 Task: Find connections with filter location Dráma with filter topic #ContentMarketingwith filter profile language Spanish with filter current company Oracle with filter school Delhi Public School, Ranchi with filter industry Business Consulting and Services with filter service category DJing with filter keywords title Beautician
Action: Mouse moved to (504, 82)
Screenshot: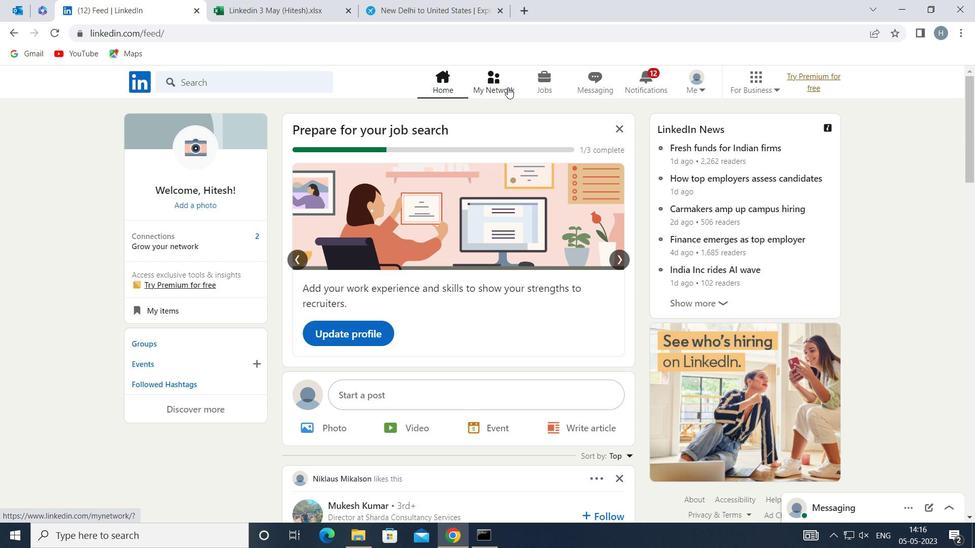 
Action: Mouse pressed left at (504, 82)
Screenshot: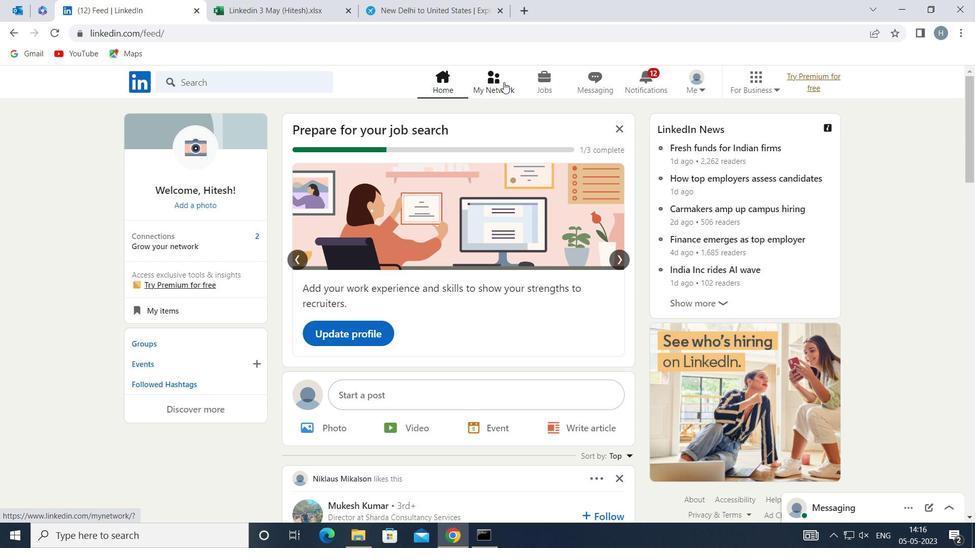 
Action: Mouse moved to (288, 155)
Screenshot: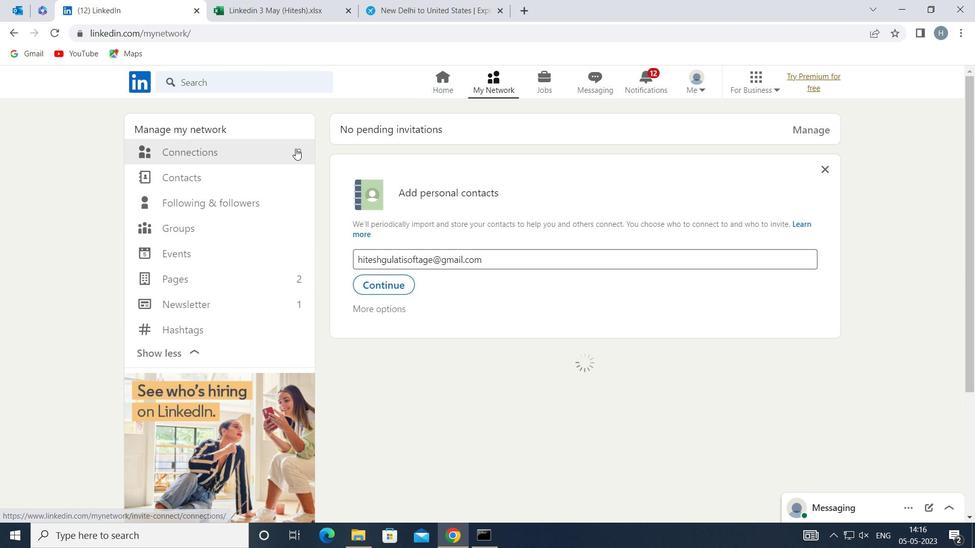 
Action: Mouse pressed left at (288, 155)
Screenshot: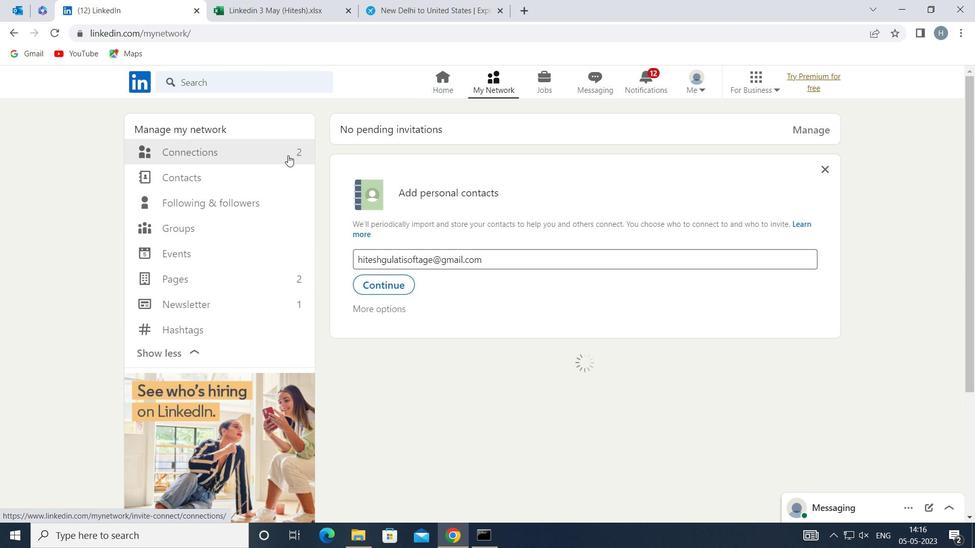 
Action: Mouse moved to (568, 150)
Screenshot: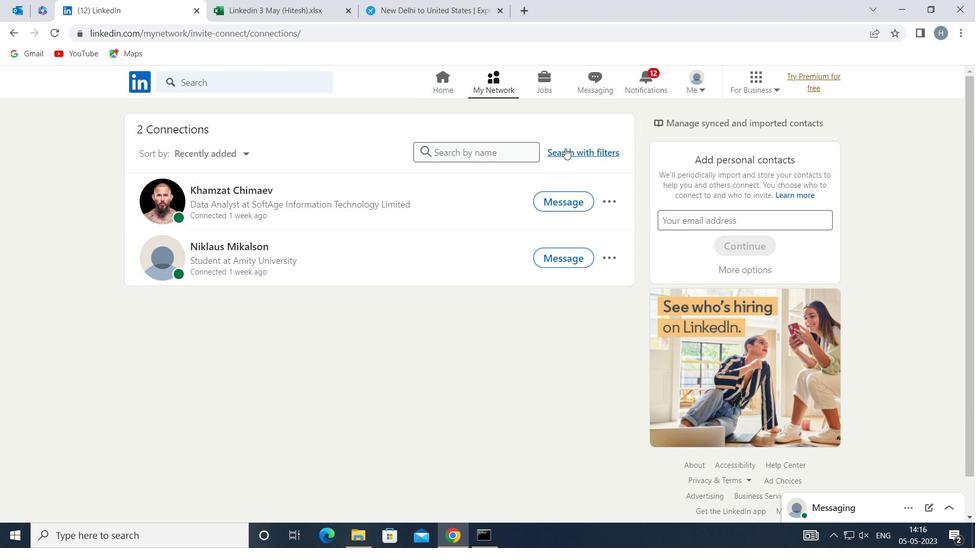 
Action: Mouse pressed left at (568, 150)
Screenshot: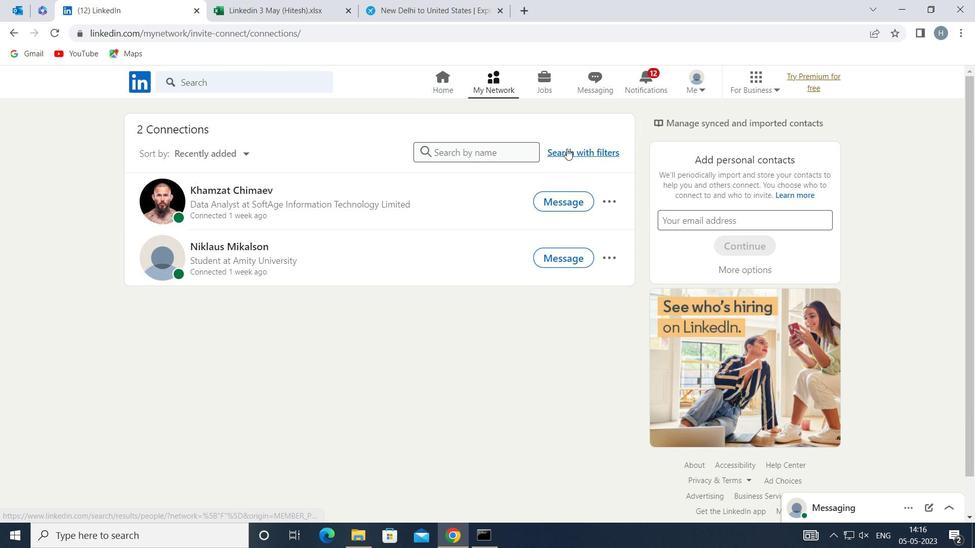 
Action: Mouse moved to (536, 117)
Screenshot: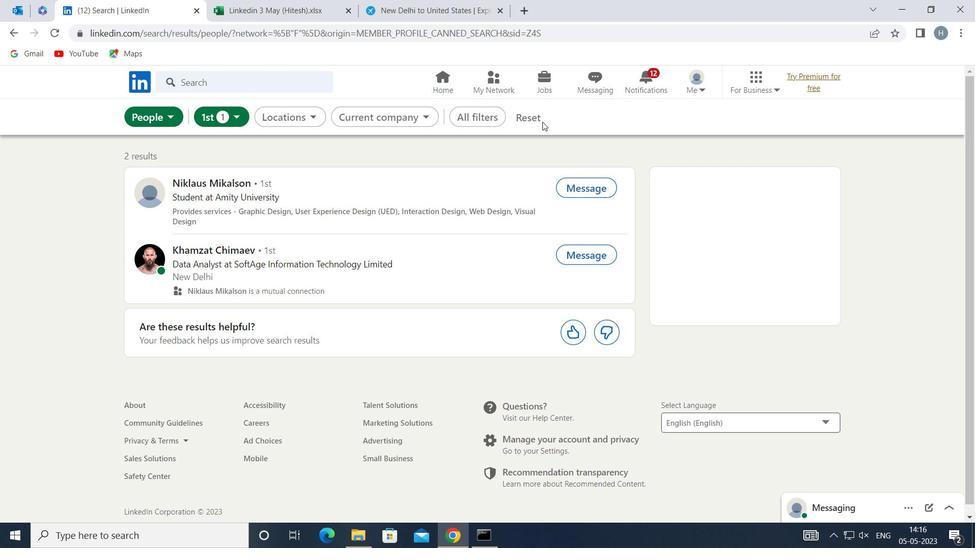 
Action: Mouse pressed left at (536, 117)
Screenshot: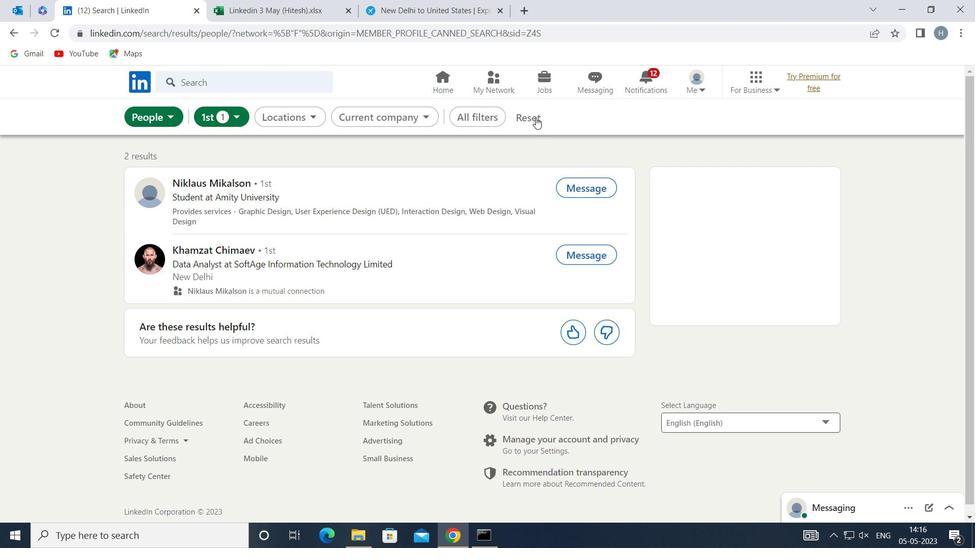 
Action: Mouse moved to (525, 115)
Screenshot: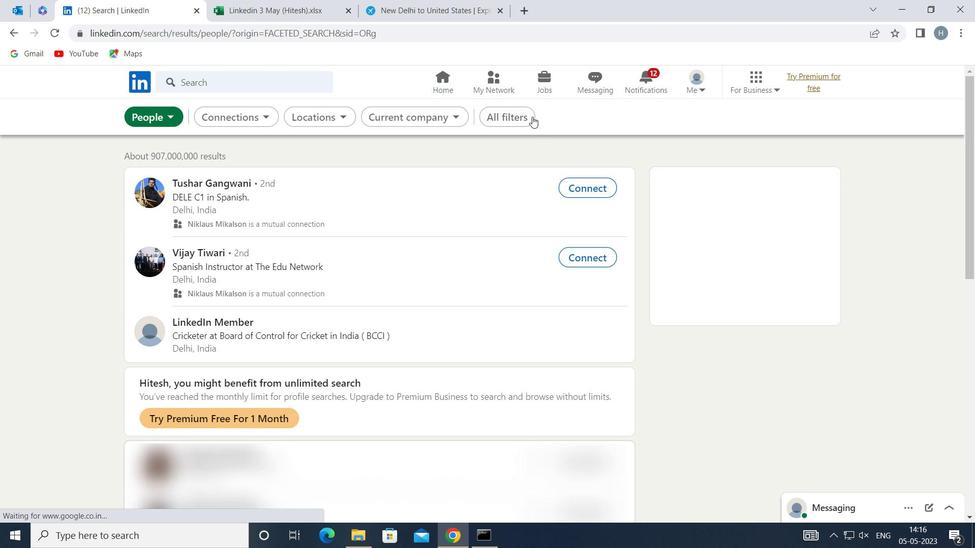 
Action: Mouse pressed left at (525, 115)
Screenshot: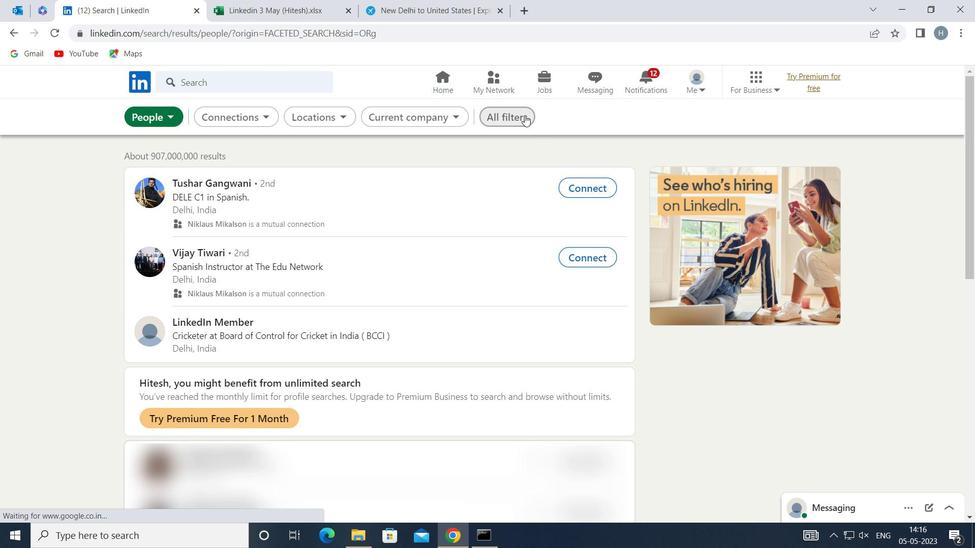 
Action: Mouse moved to (767, 264)
Screenshot: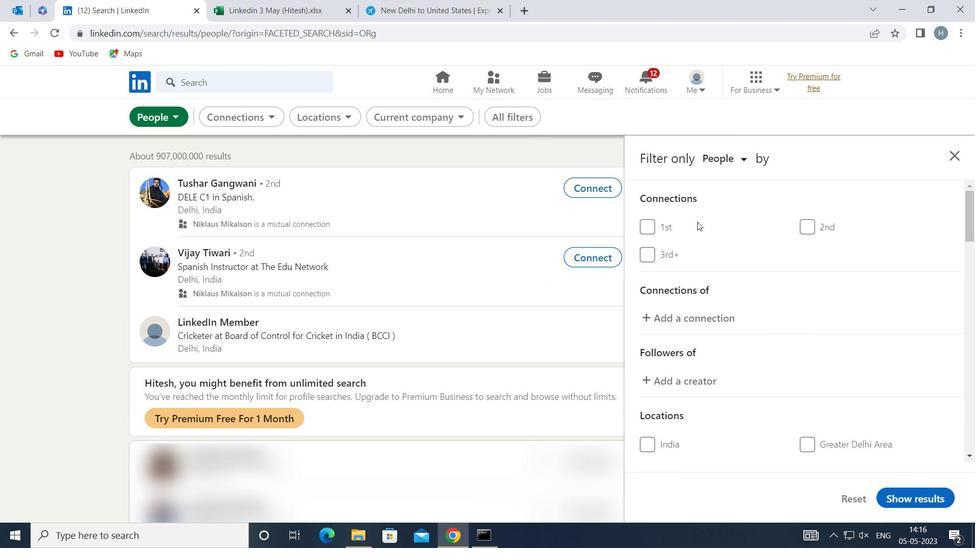 
Action: Mouse scrolled (767, 264) with delta (0, 0)
Screenshot: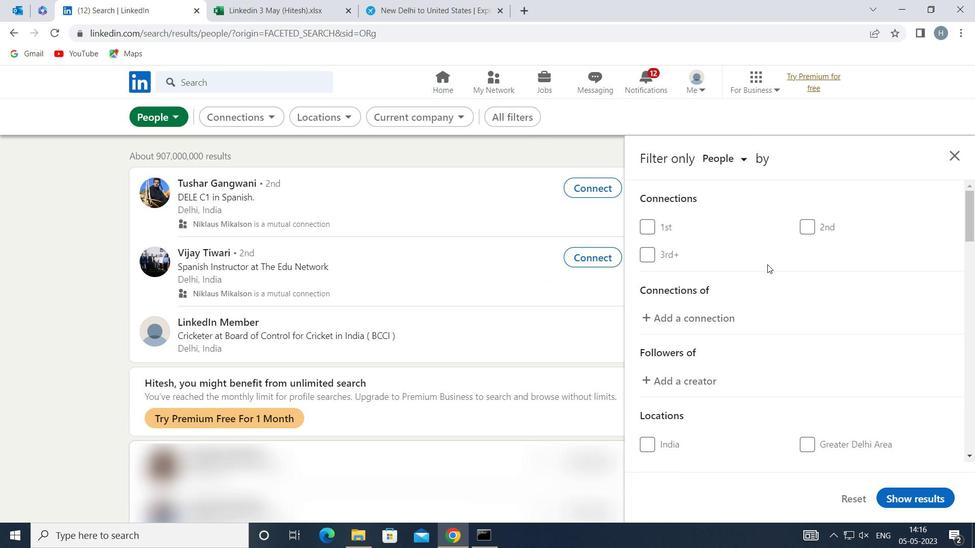 
Action: Mouse scrolled (767, 264) with delta (0, 0)
Screenshot: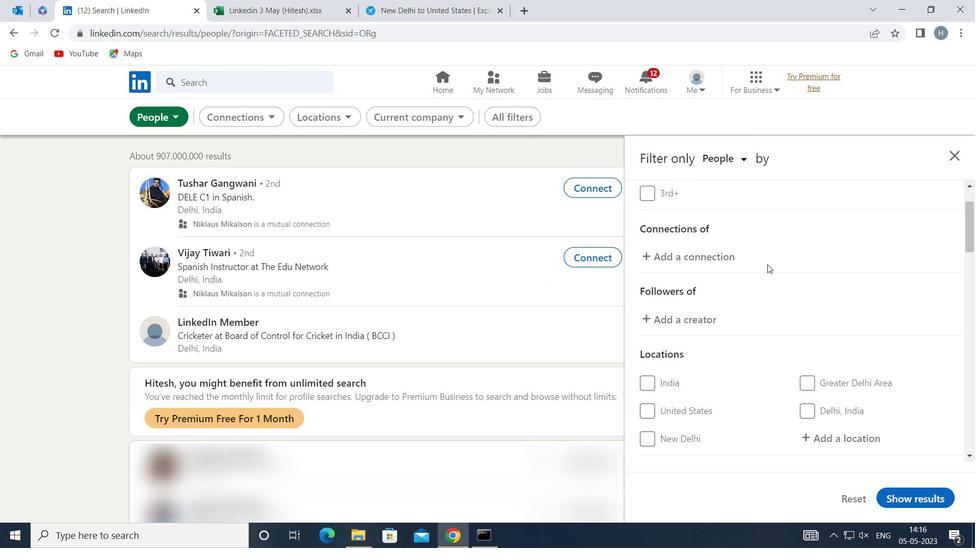 
Action: Mouse moved to (768, 264)
Screenshot: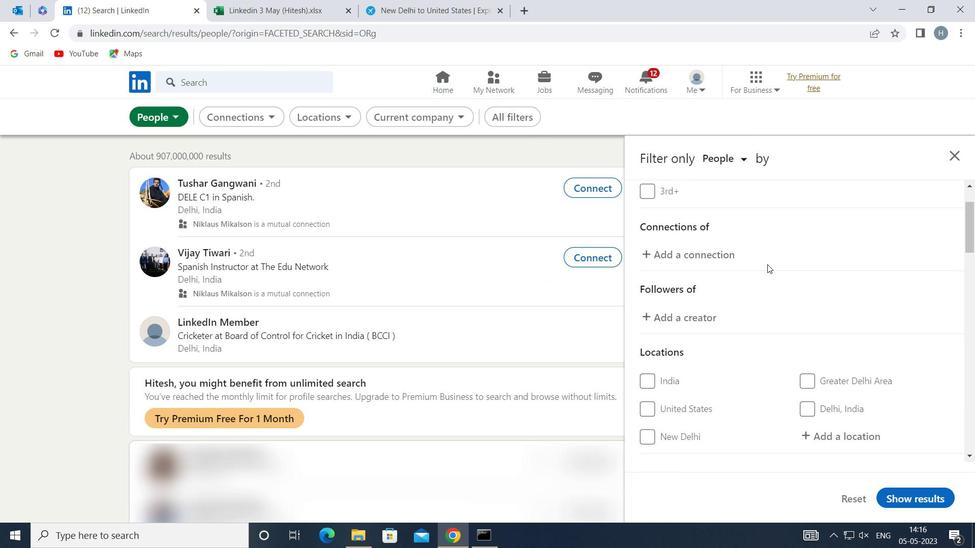 
Action: Mouse scrolled (768, 264) with delta (0, 0)
Screenshot: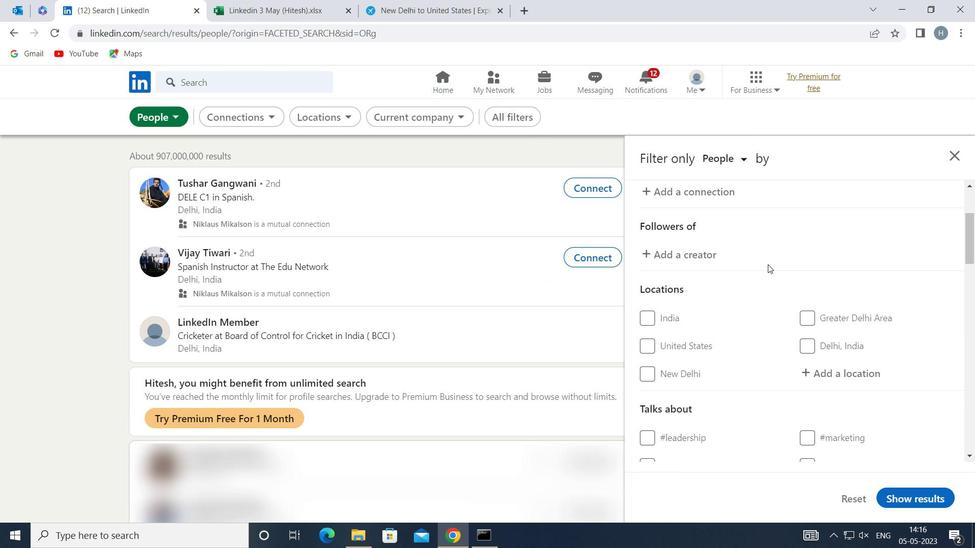 
Action: Mouse moved to (839, 300)
Screenshot: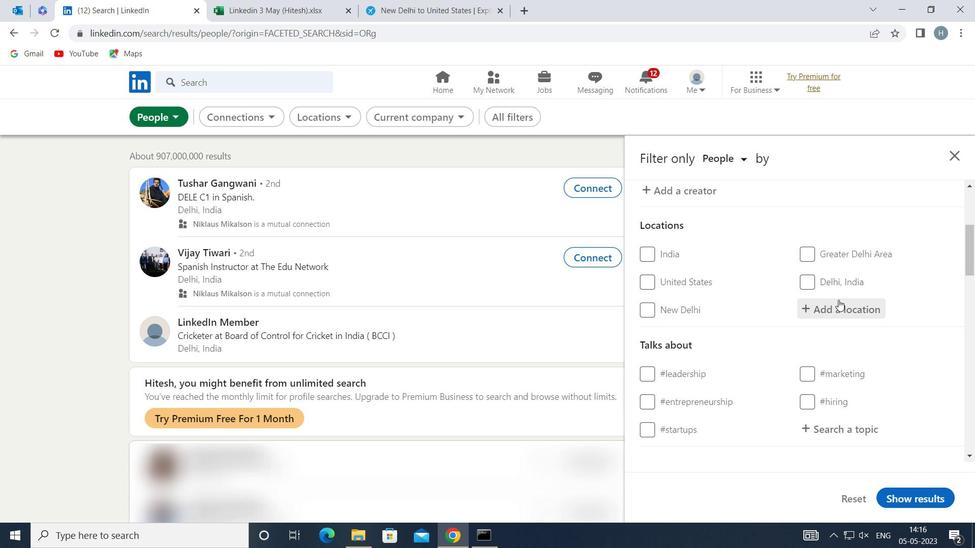 
Action: Mouse pressed left at (839, 300)
Screenshot: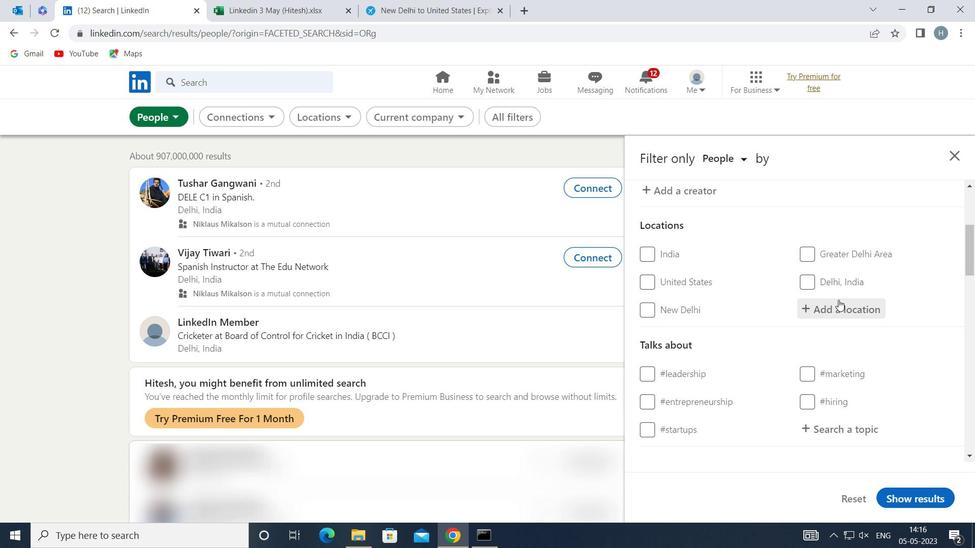 
Action: Mouse moved to (840, 300)
Screenshot: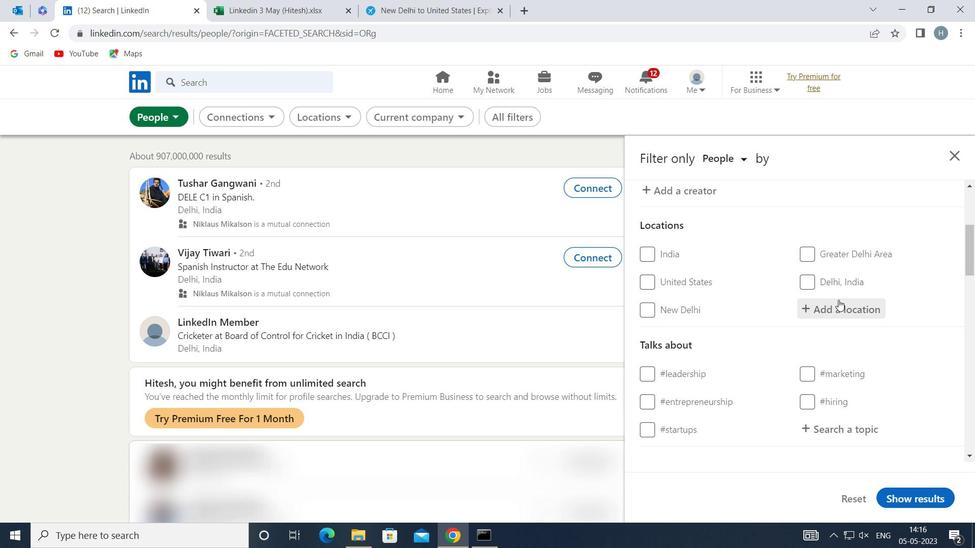 
Action: Key pressed <Key.shift>DRAMA
Screenshot: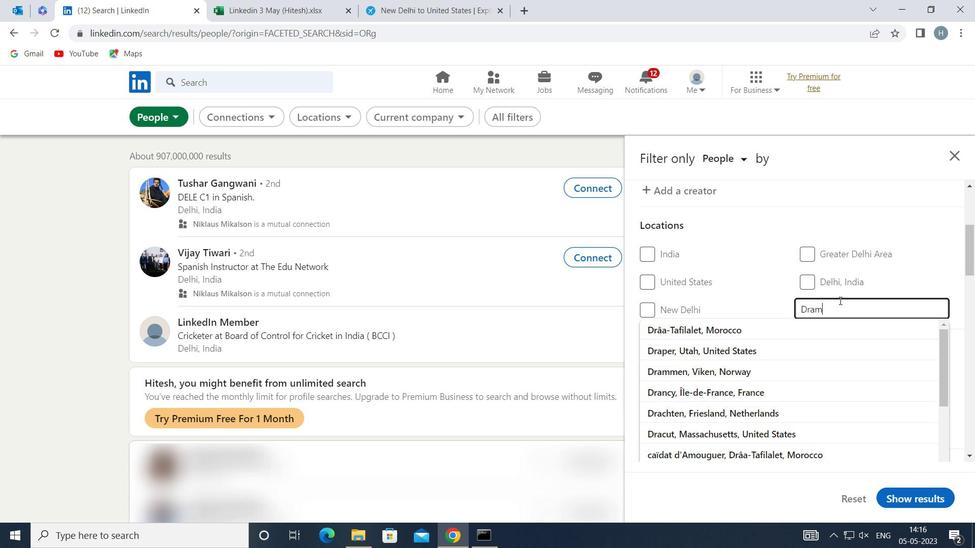 
Action: Mouse moved to (852, 316)
Screenshot: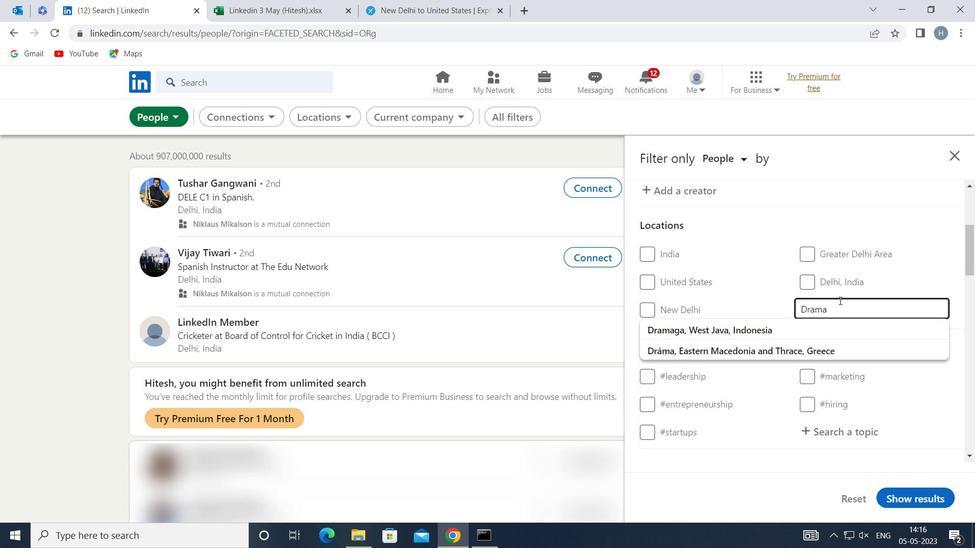 
Action: Key pressed <Key.space>
Screenshot: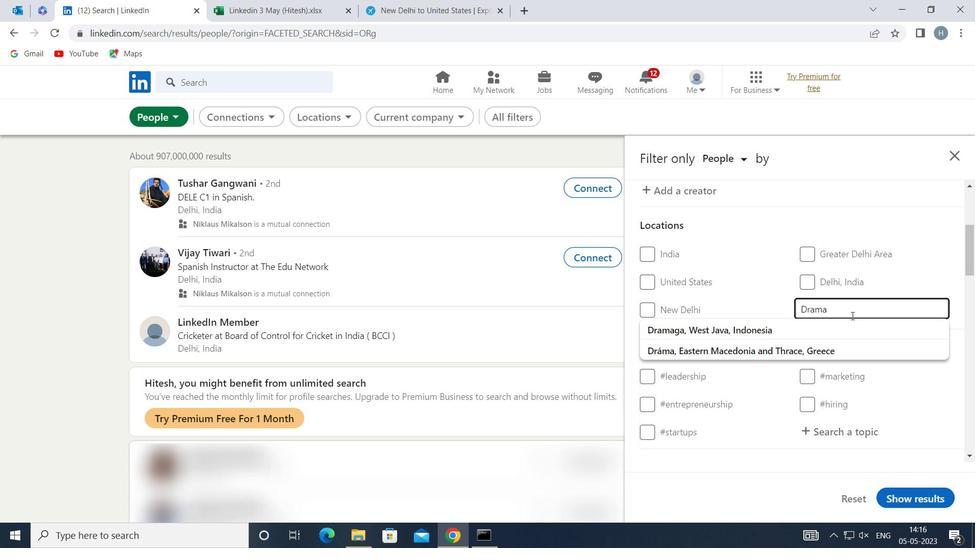 
Action: Mouse moved to (831, 333)
Screenshot: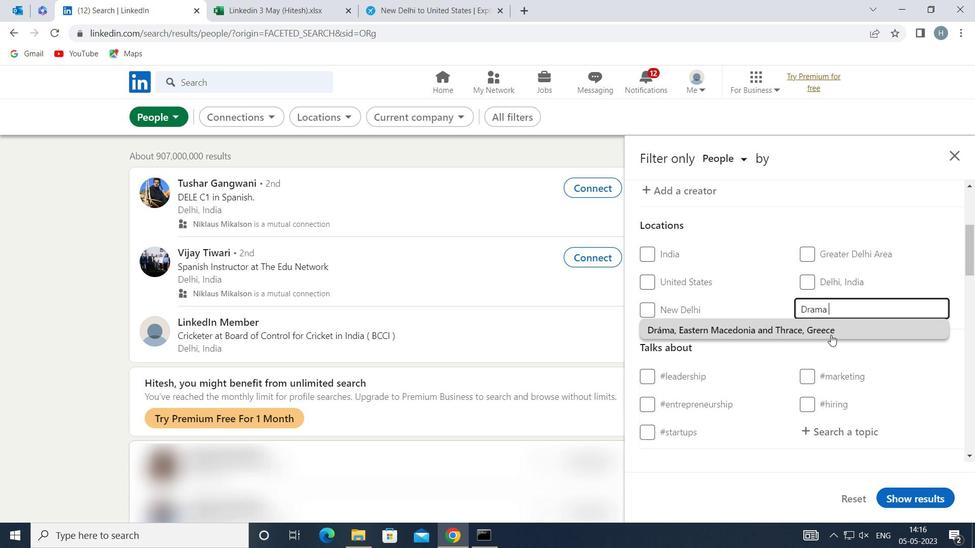 
Action: Mouse pressed left at (831, 333)
Screenshot: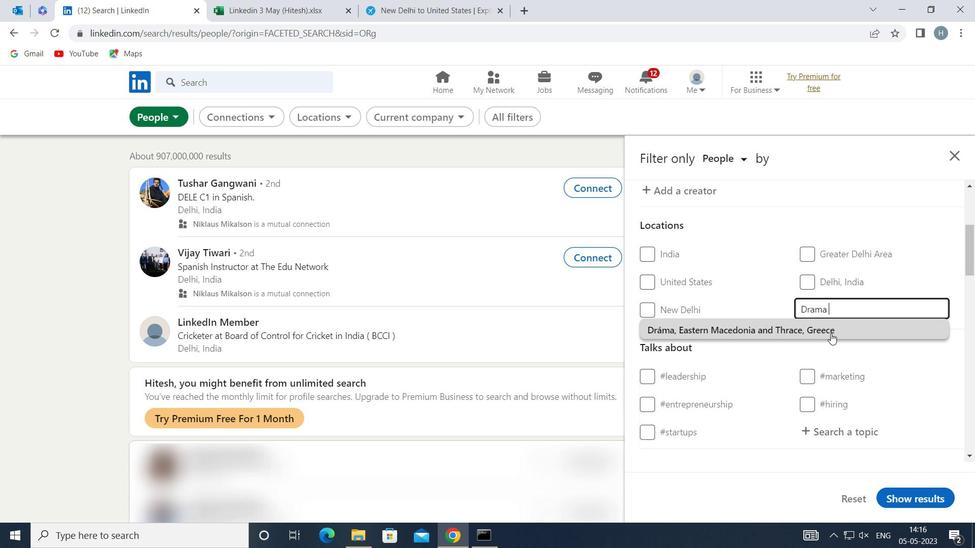
Action: Mouse moved to (791, 314)
Screenshot: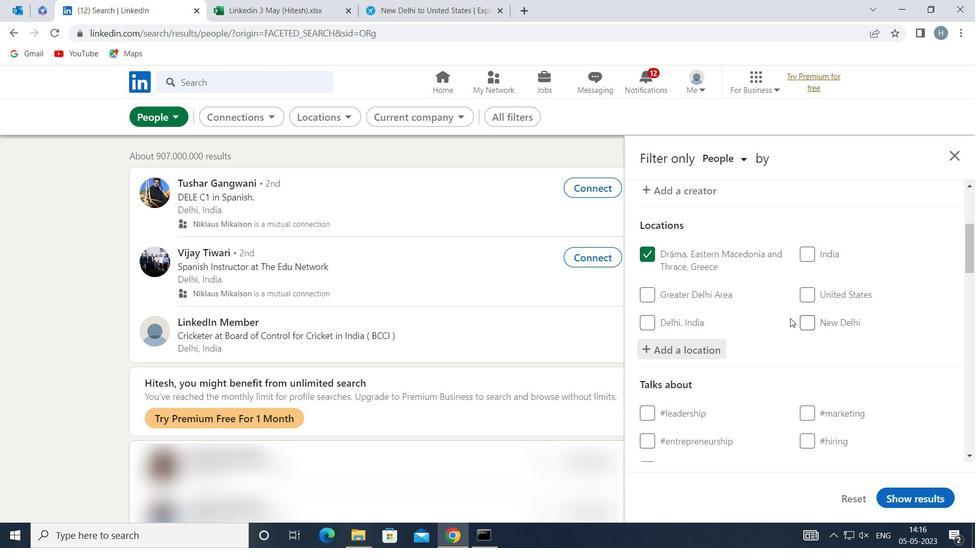 
Action: Mouse scrolled (791, 313) with delta (0, 0)
Screenshot: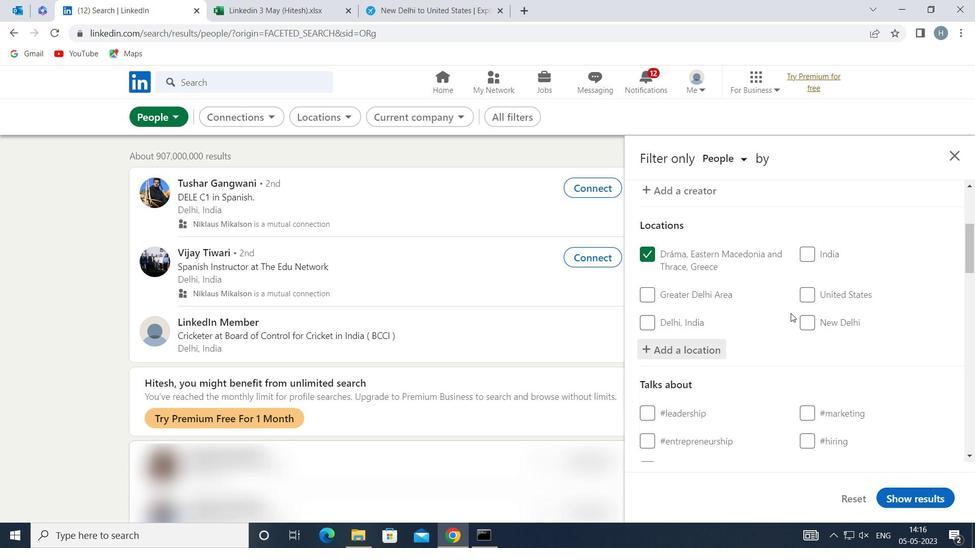 
Action: Mouse moved to (792, 312)
Screenshot: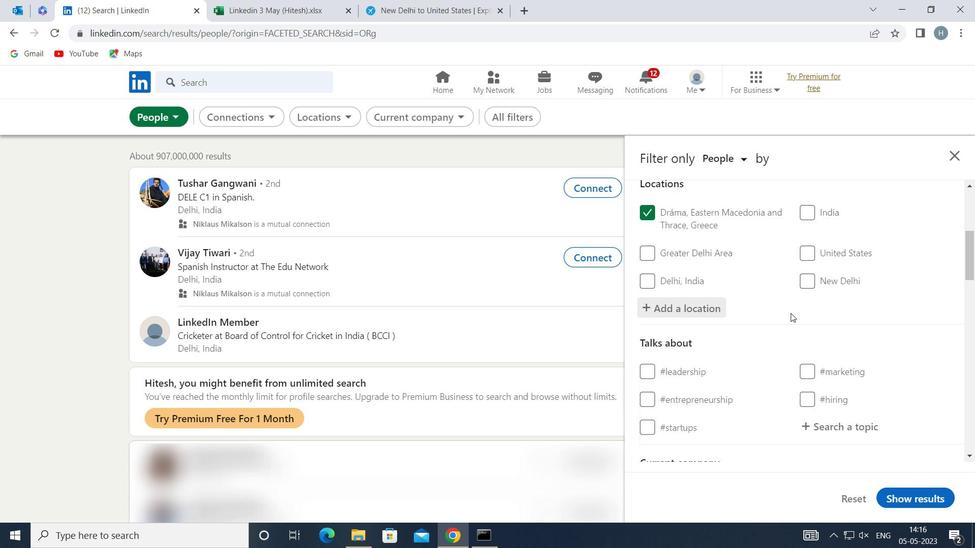 
Action: Mouse scrolled (792, 312) with delta (0, 0)
Screenshot: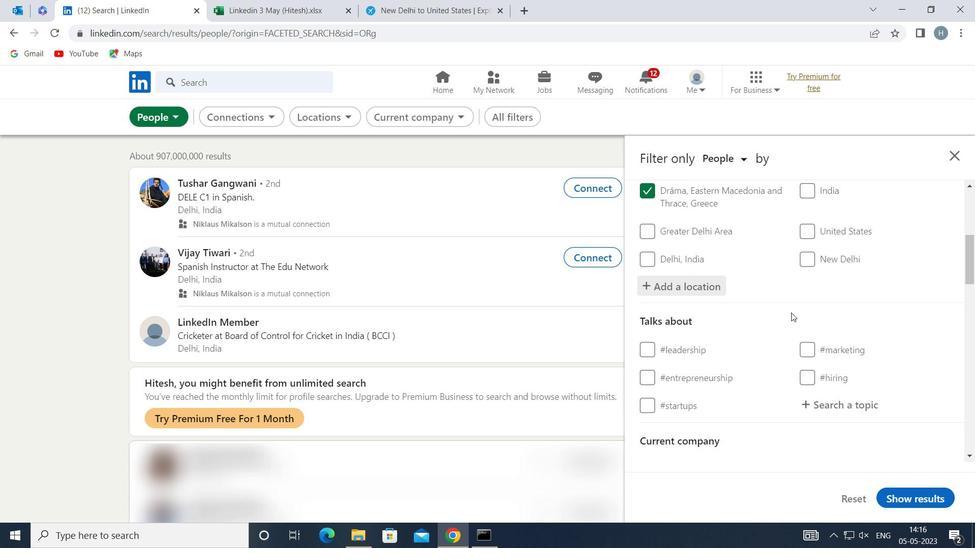 
Action: Mouse moved to (849, 337)
Screenshot: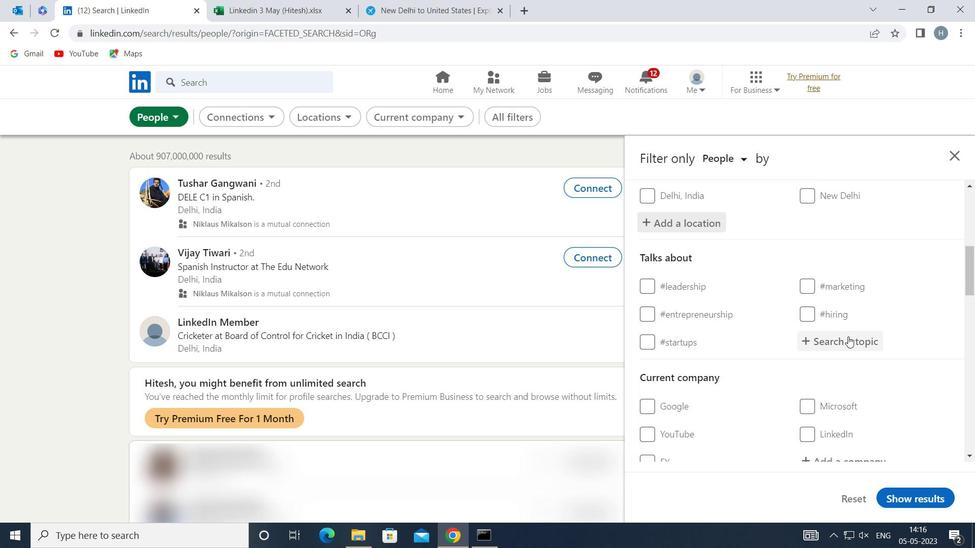 
Action: Mouse pressed left at (849, 337)
Screenshot: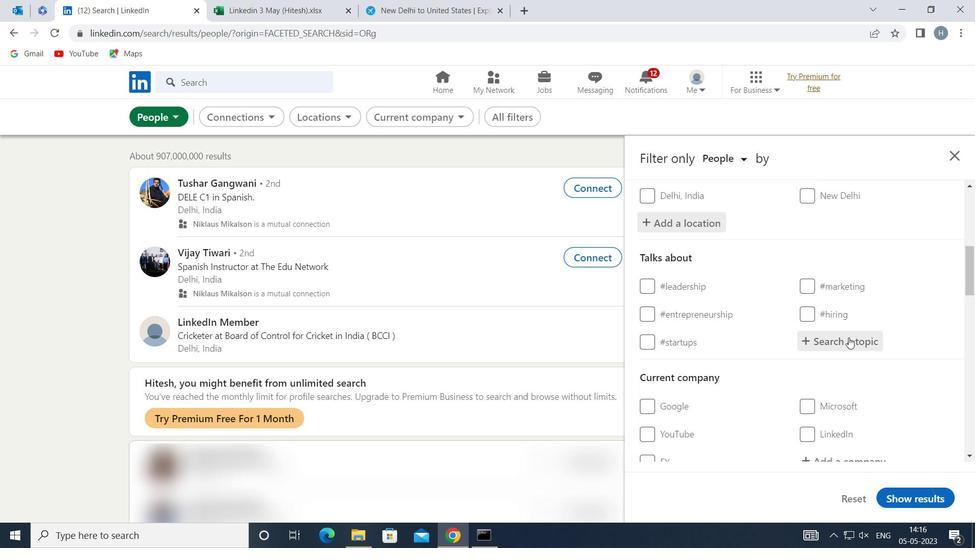
Action: Mouse moved to (850, 337)
Screenshot: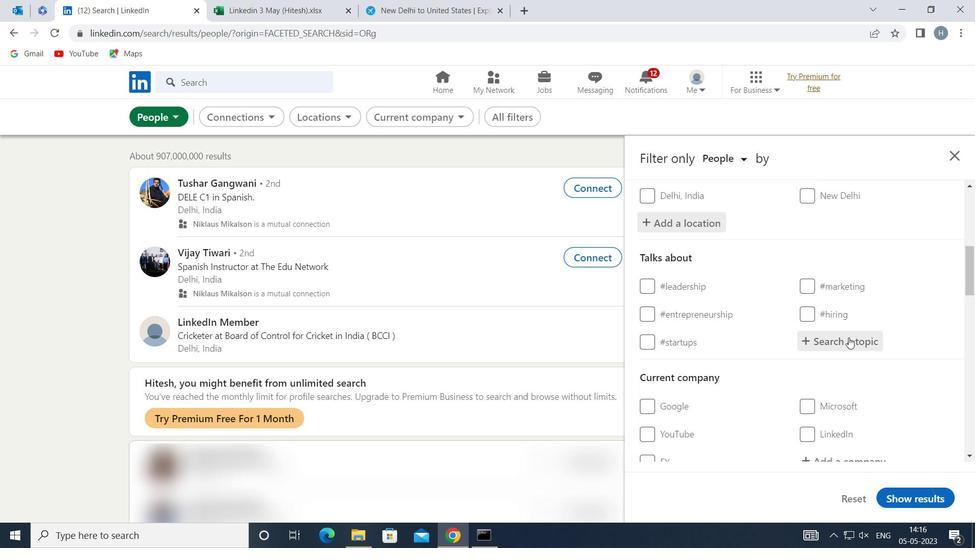 
Action: Key pressed <Key.shift>CONTENT<Key.shift>M<Key.backspace><Key.shift>MARKETING
Screenshot: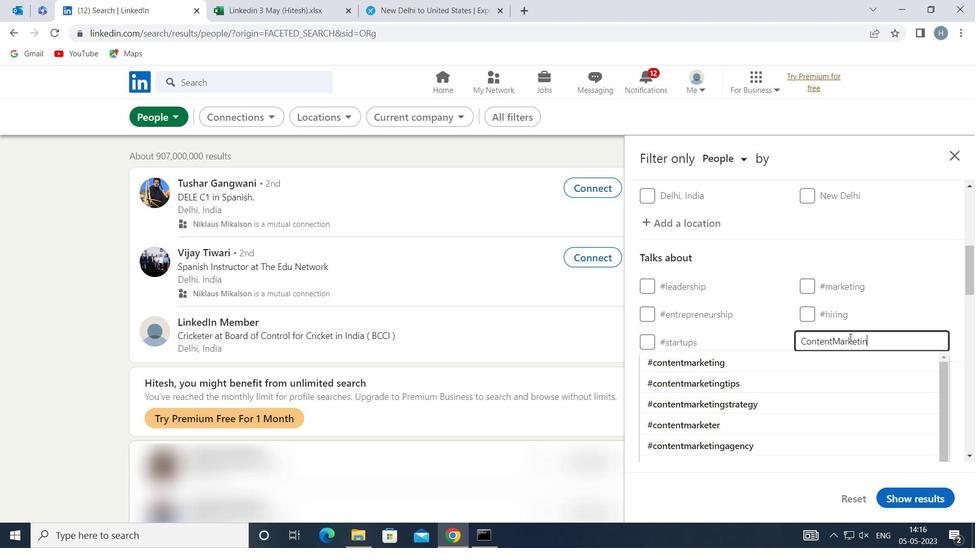 
Action: Mouse moved to (822, 358)
Screenshot: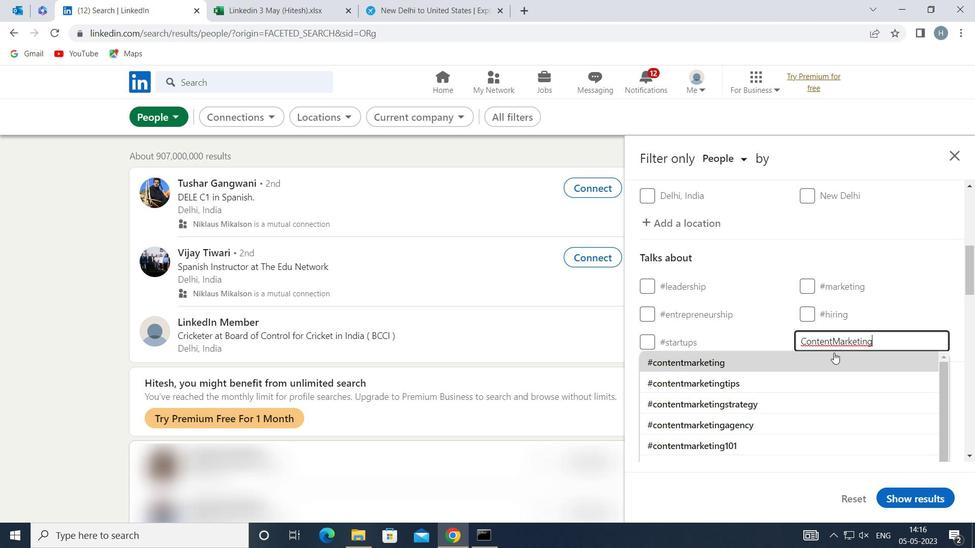 
Action: Mouse pressed left at (822, 358)
Screenshot: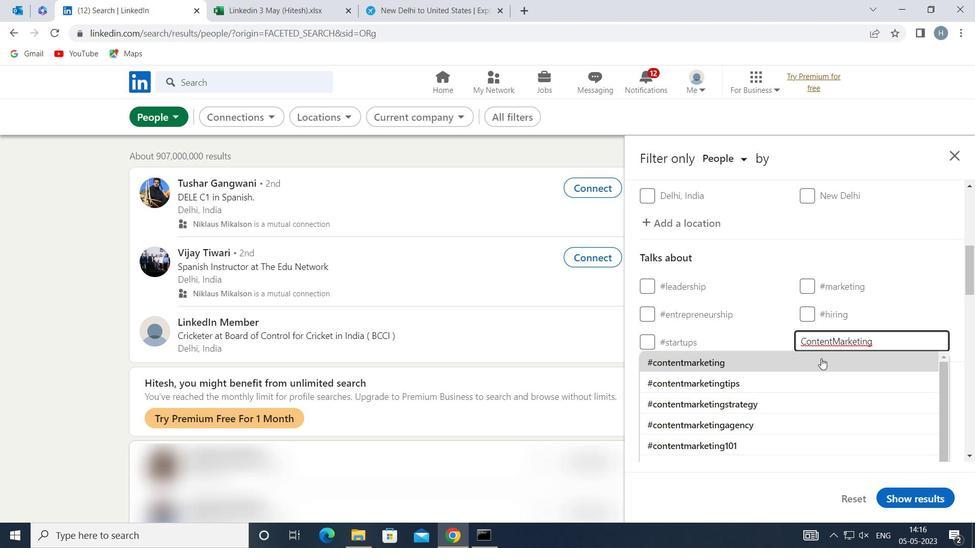 
Action: Mouse moved to (813, 361)
Screenshot: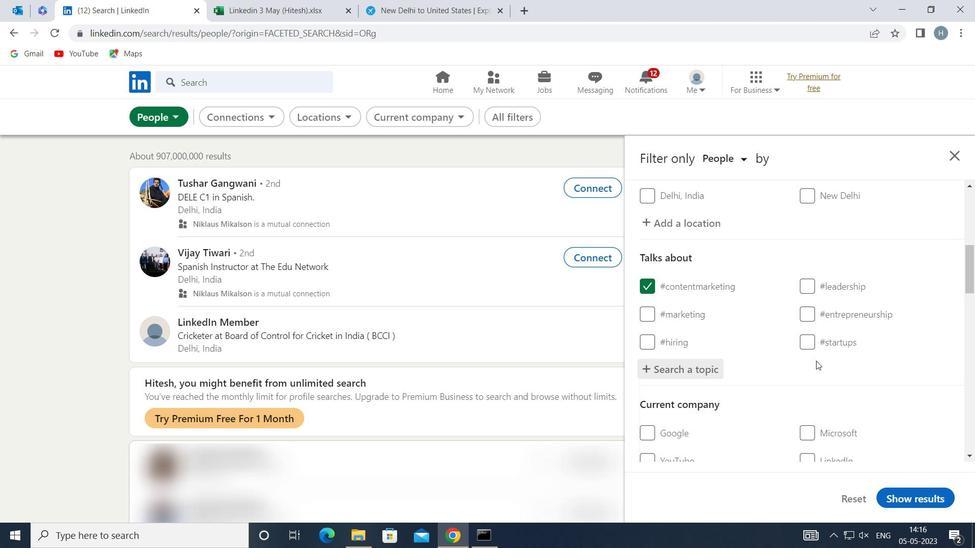 
Action: Mouse scrolled (813, 360) with delta (0, 0)
Screenshot: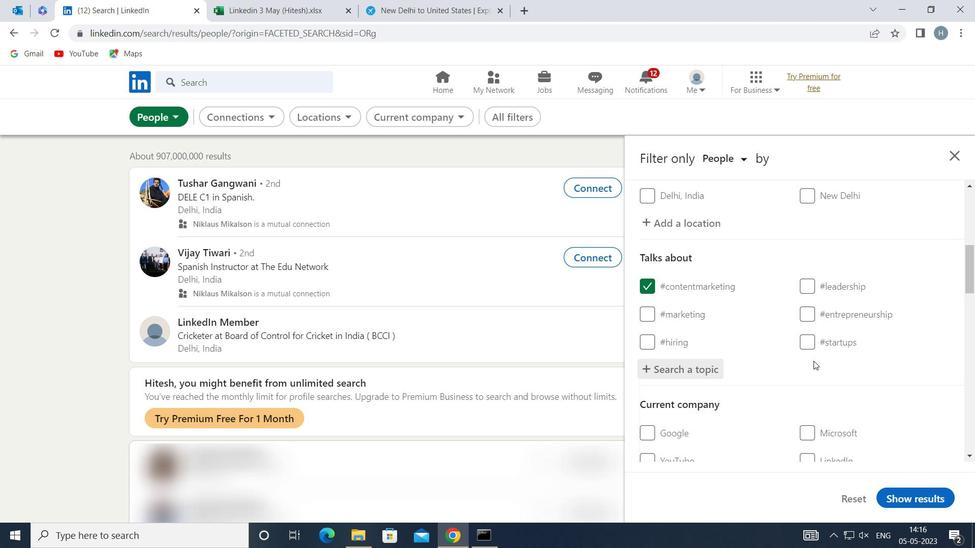 
Action: Mouse moved to (804, 361)
Screenshot: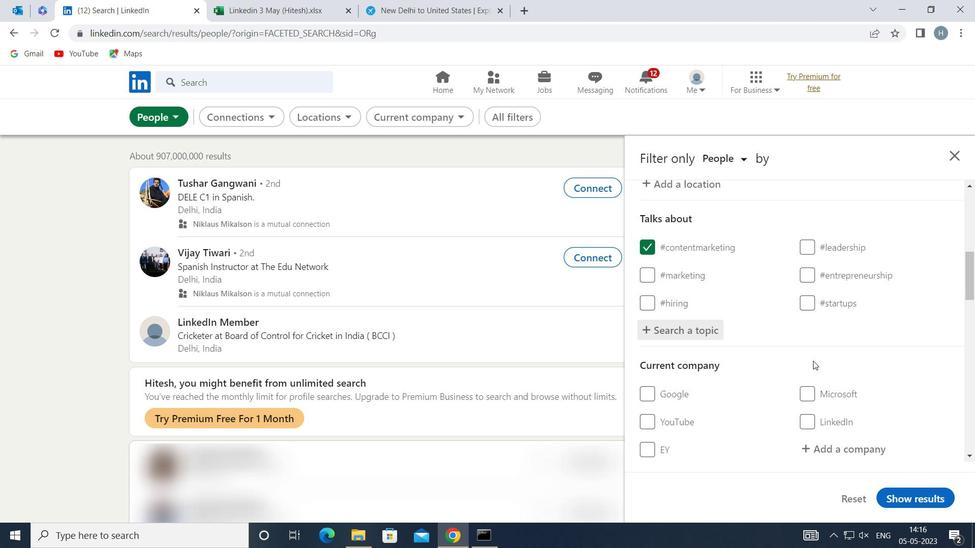 
Action: Mouse scrolled (804, 360) with delta (0, 0)
Screenshot: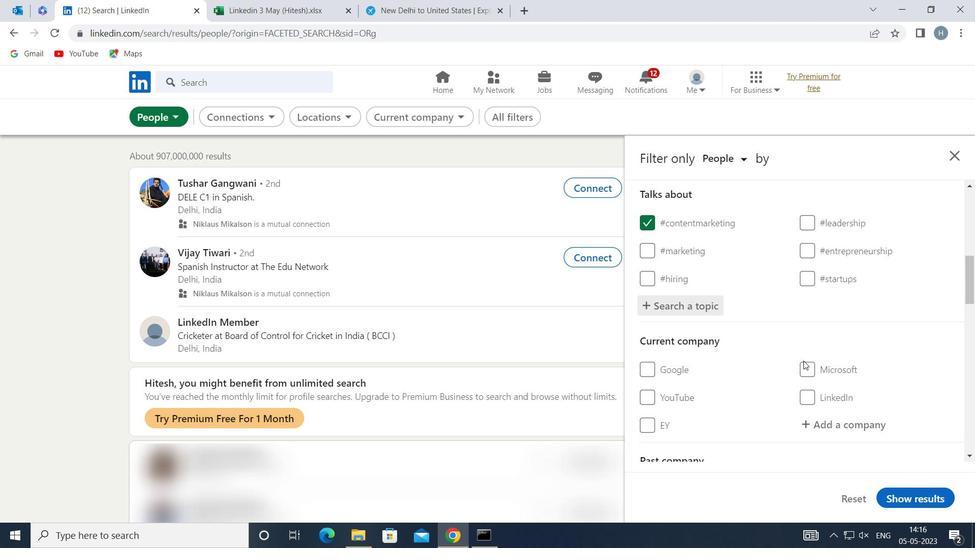 
Action: Mouse scrolled (804, 360) with delta (0, 0)
Screenshot: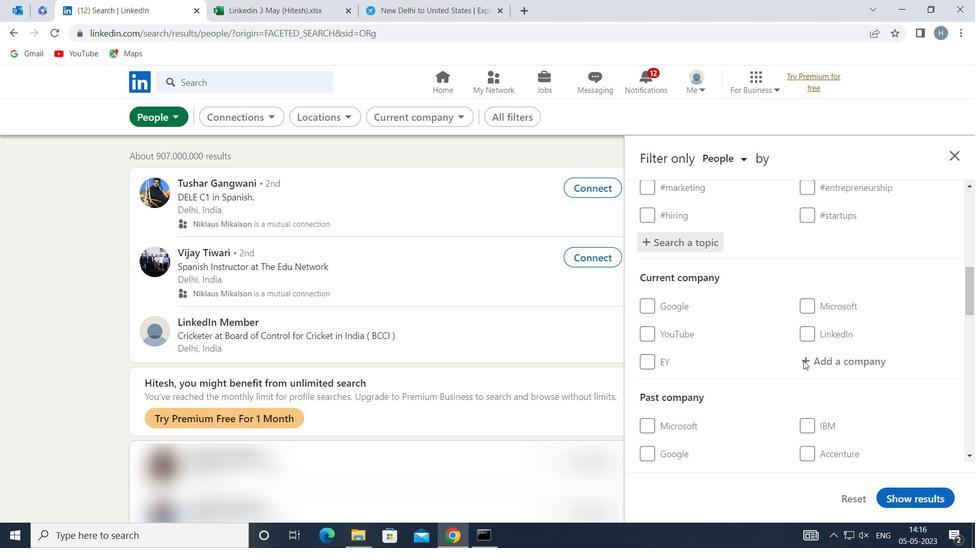 
Action: Mouse moved to (804, 360)
Screenshot: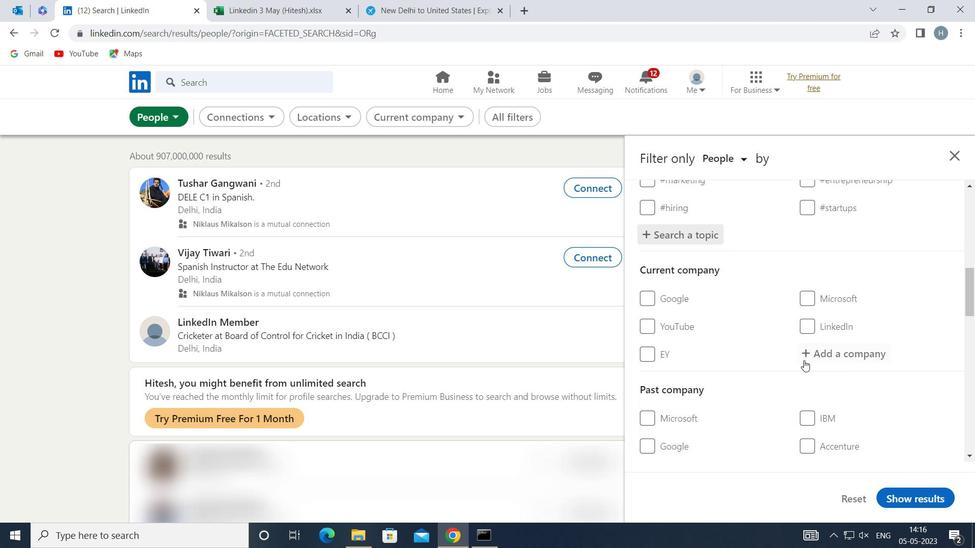 
Action: Mouse scrolled (804, 359) with delta (0, 0)
Screenshot: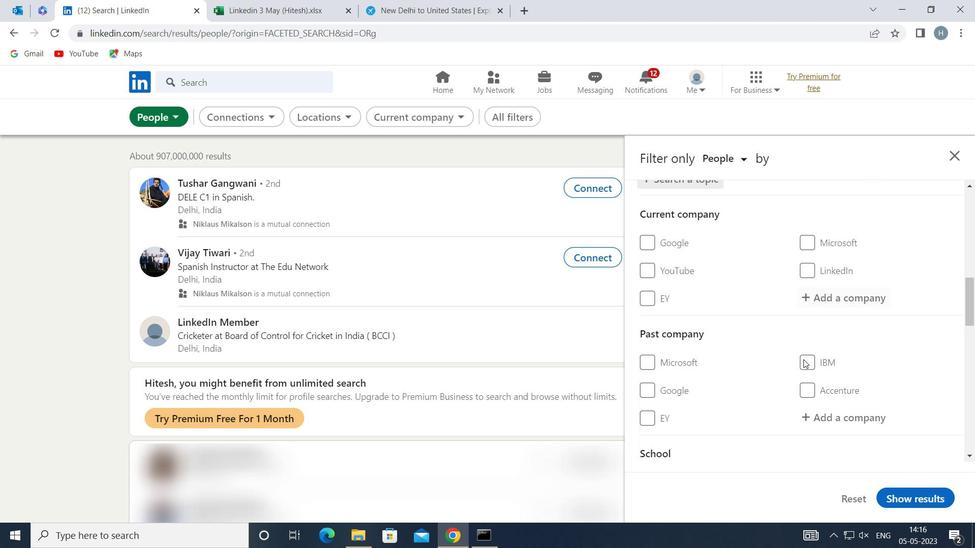 
Action: Mouse moved to (804, 360)
Screenshot: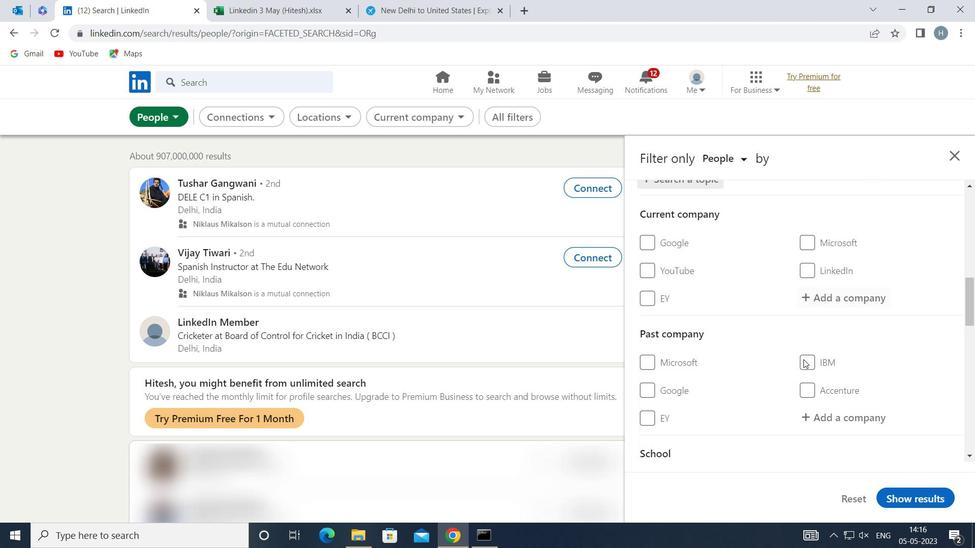 
Action: Mouse scrolled (804, 359) with delta (0, 0)
Screenshot: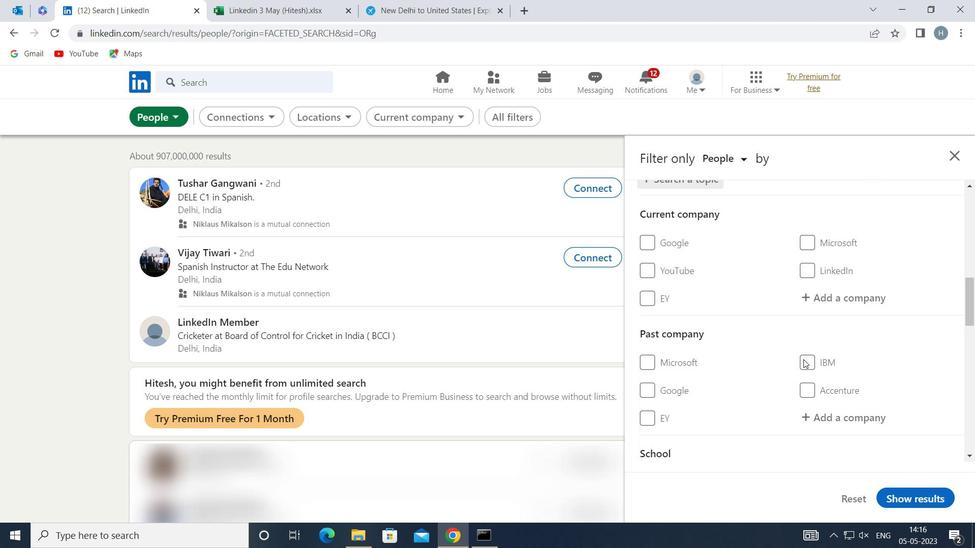 
Action: Mouse scrolled (804, 359) with delta (0, 0)
Screenshot: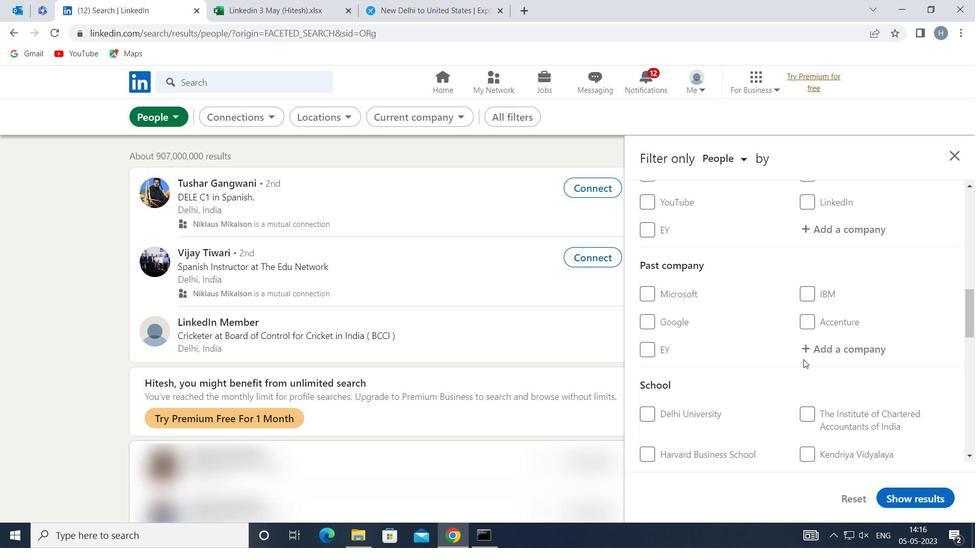 
Action: Mouse moved to (804, 361)
Screenshot: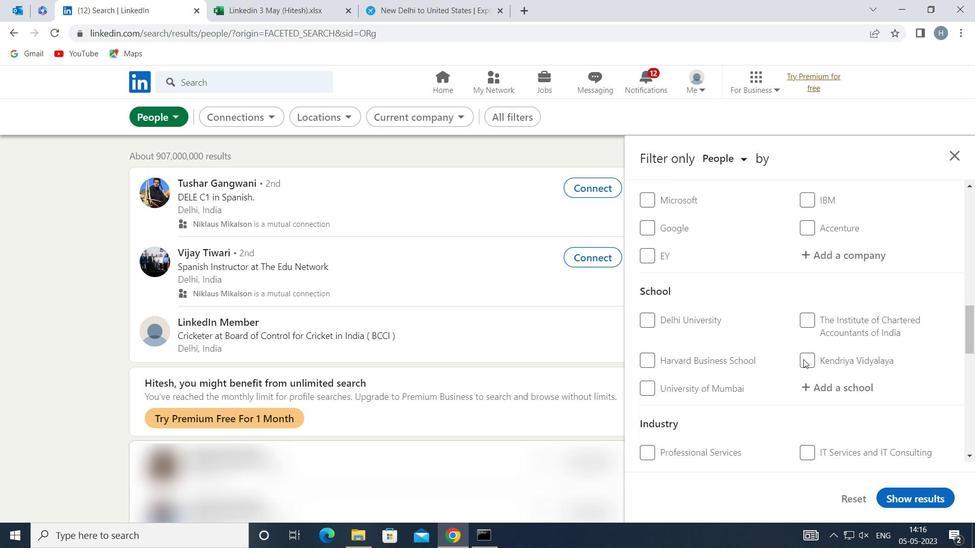 
Action: Mouse scrolled (804, 360) with delta (0, 0)
Screenshot: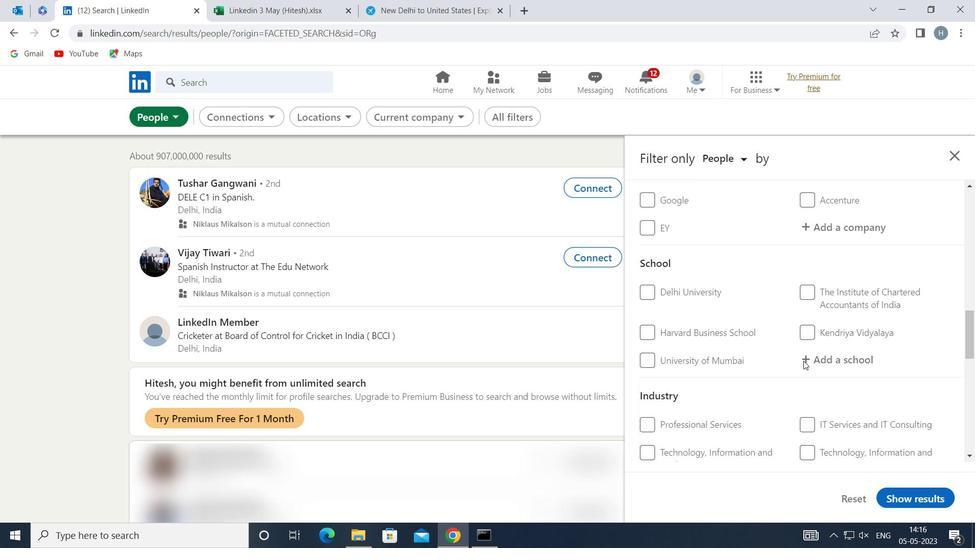 
Action: Mouse moved to (802, 361)
Screenshot: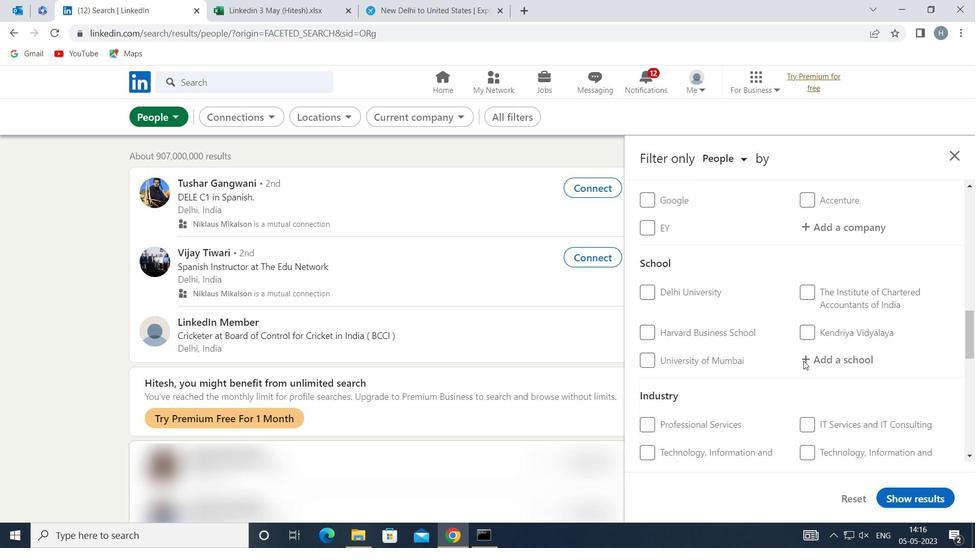 
Action: Mouse scrolled (802, 360) with delta (0, 0)
Screenshot: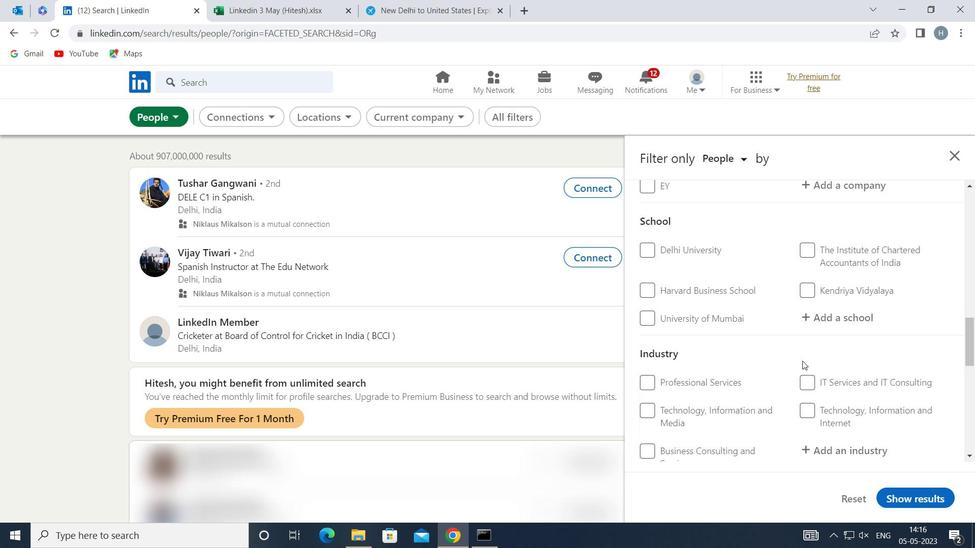 
Action: Mouse moved to (802, 361)
Screenshot: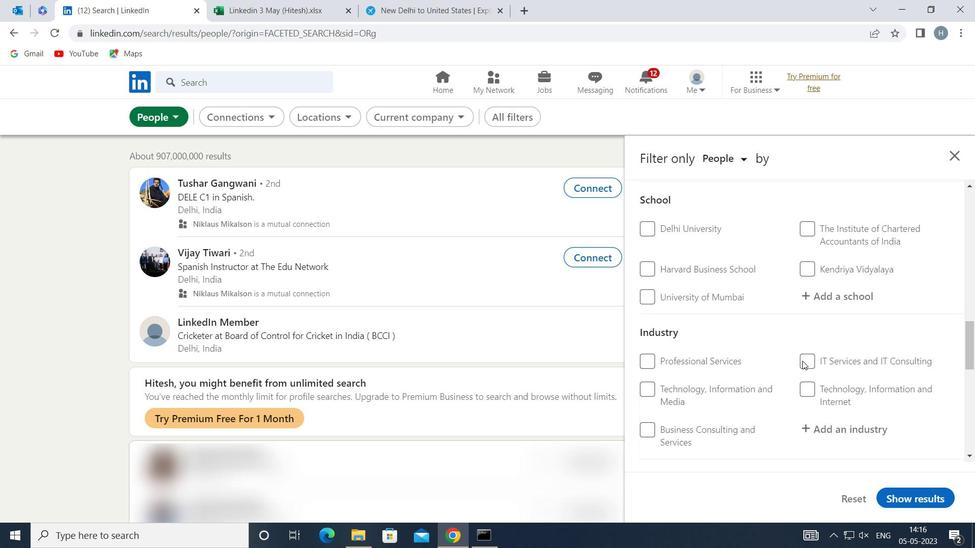 
Action: Mouse scrolled (802, 360) with delta (0, 0)
Screenshot: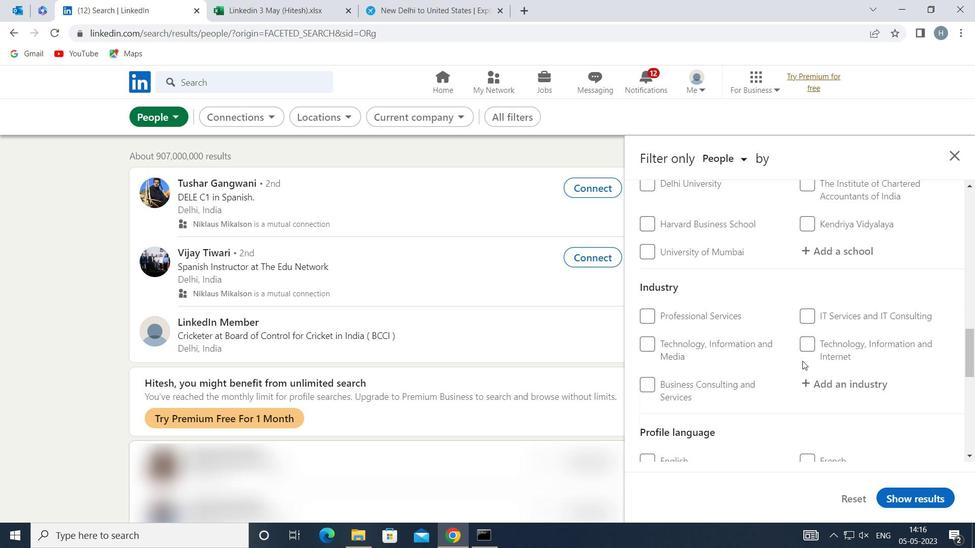 
Action: Mouse moved to (667, 409)
Screenshot: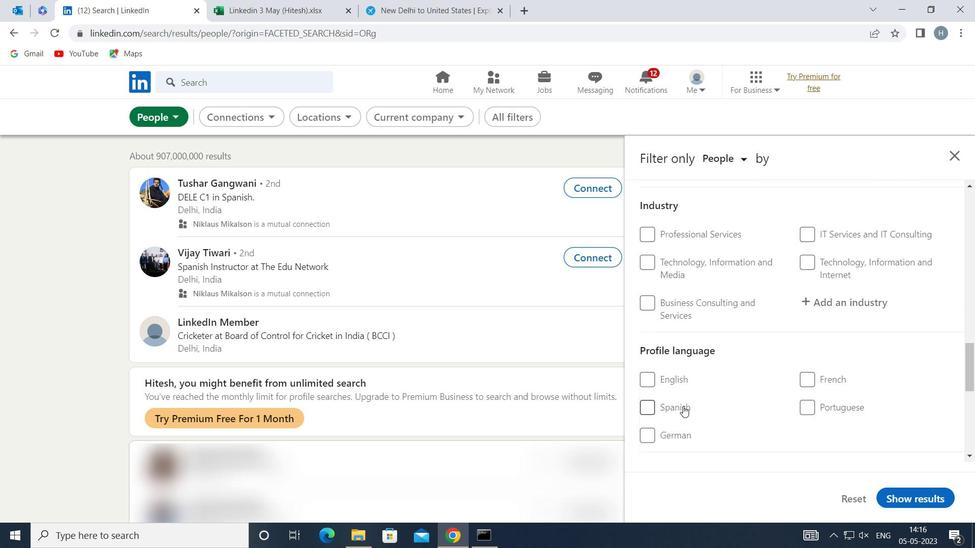 
Action: Mouse pressed left at (667, 409)
Screenshot: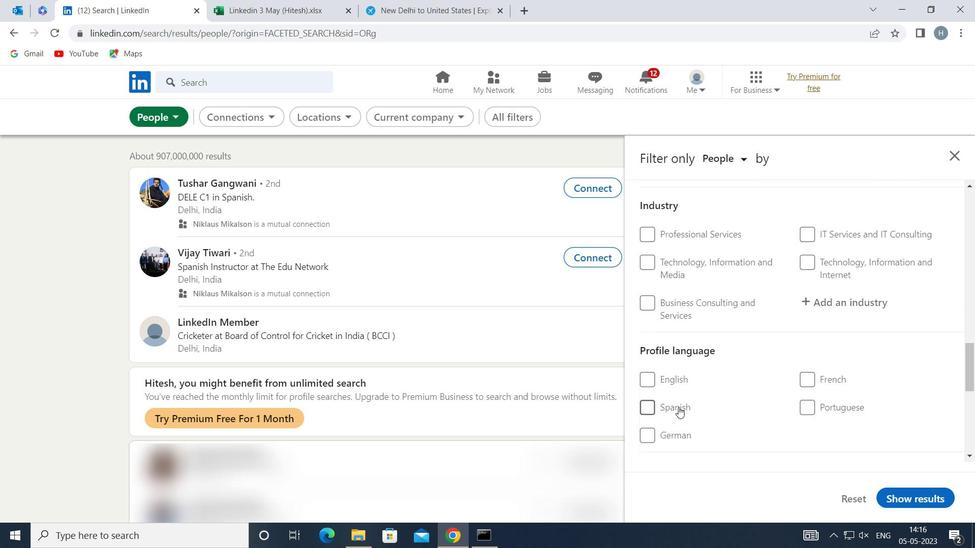
Action: Mouse moved to (756, 399)
Screenshot: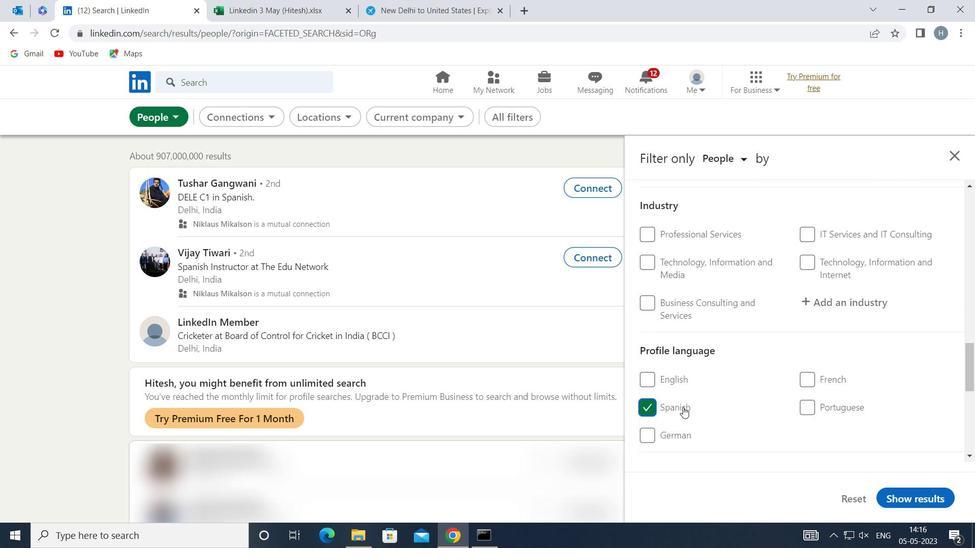 
Action: Mouse scrolled (756, 399) with delta (0, 0)
Screenshot: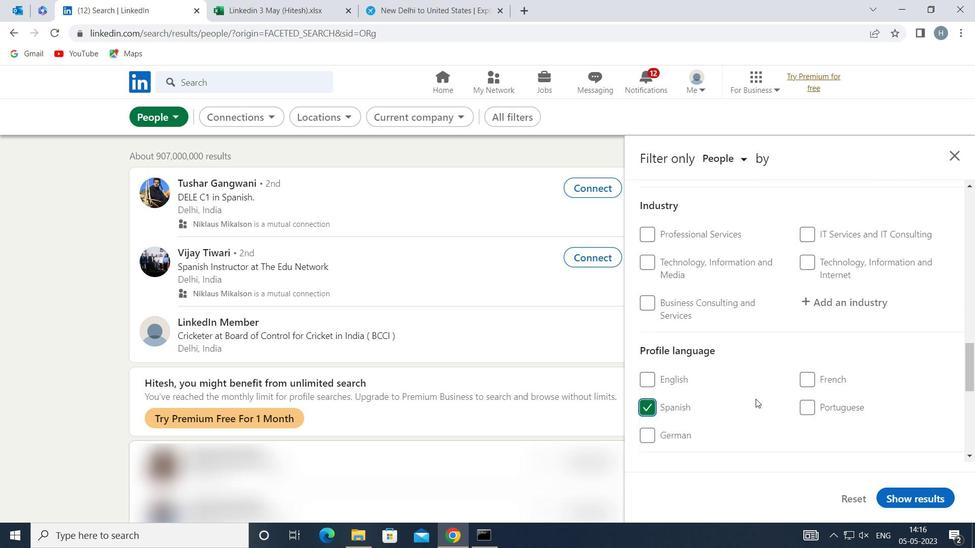 
Action: Mouse moved to (756, 398)
Screenshot: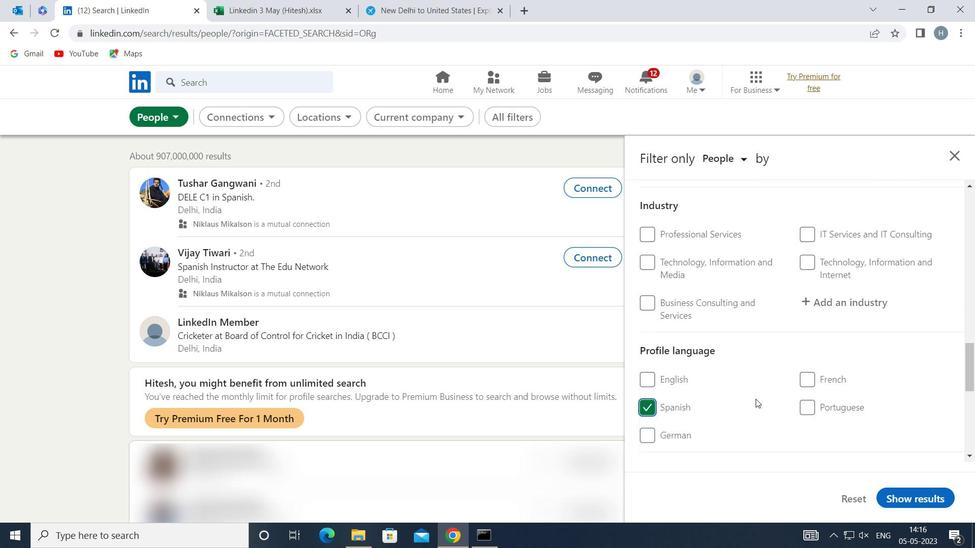 
Action: Mouse scrolled (756, 399) with delta (0, 0)
Screenshot: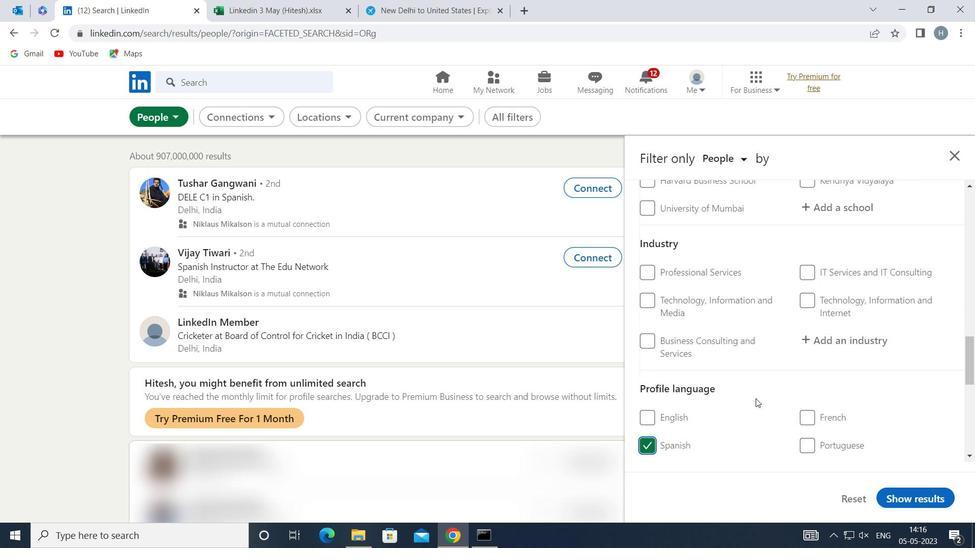 
Action: Mouse scrolled (756, 399) with delta (0, 0)
Screenshot: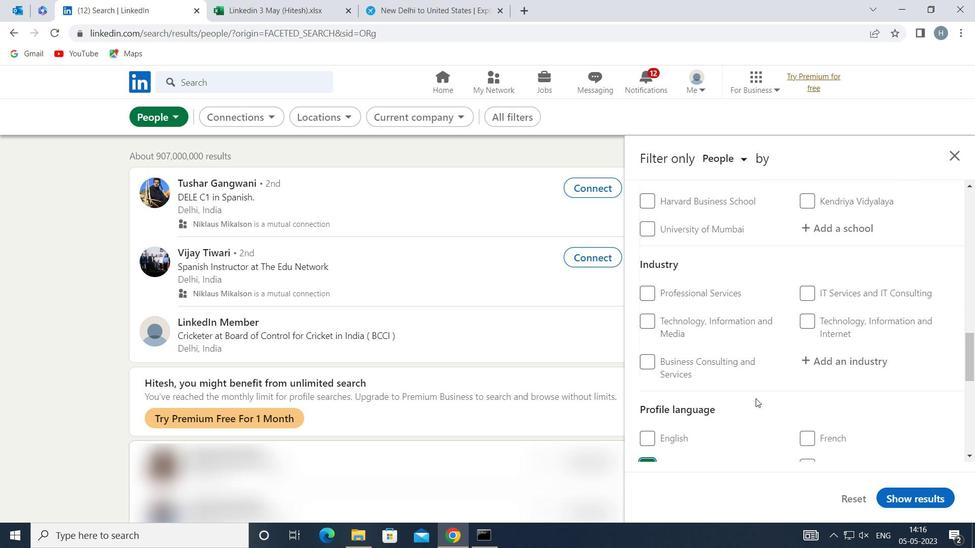 
Action: Mouse scrolled (756, 399) with delta (0, 0)
Screenshot: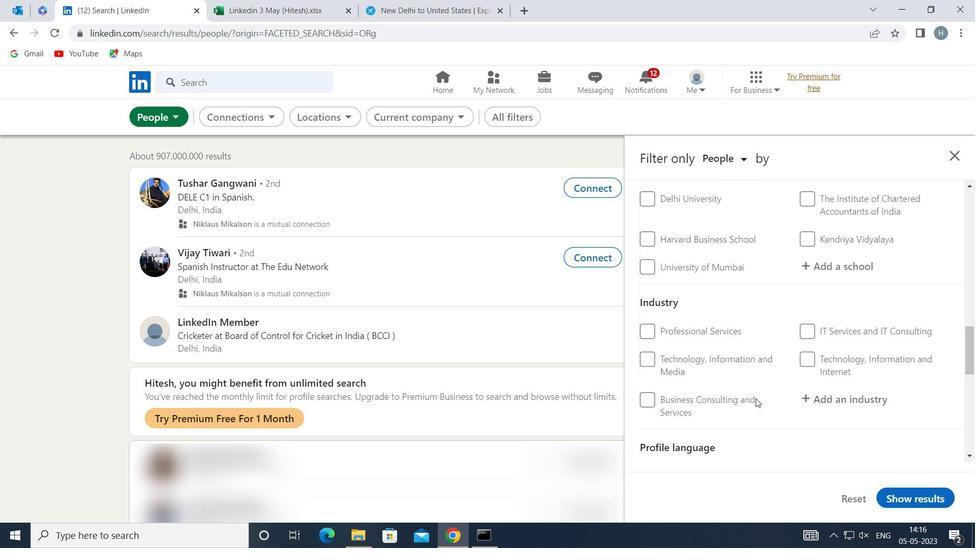 
Action: Mouse scrolled (756, 399) with delta (0, 0)
Screenshot: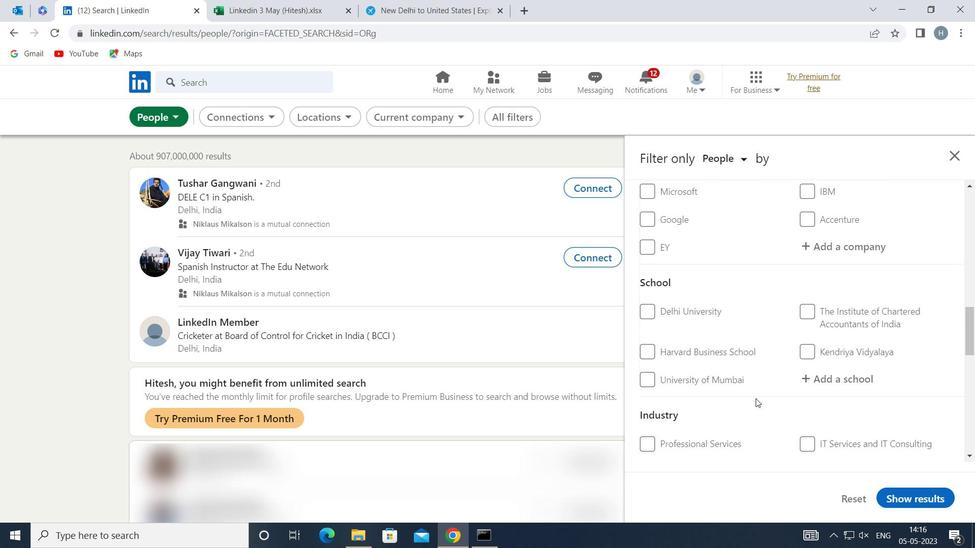 
Action: Mouse scrolled (756, 399) with delta (0, 0)
Screenshot: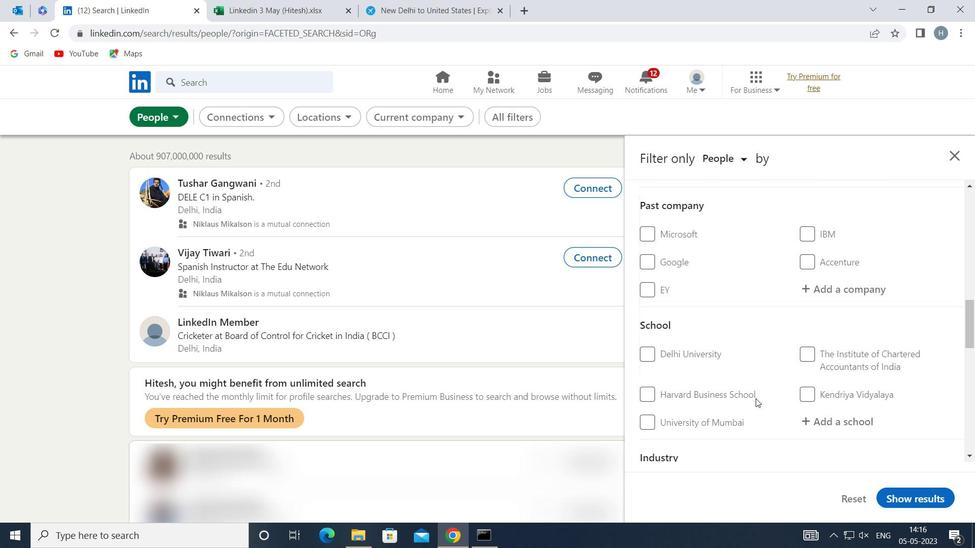 
Action: Mouse scrolled (756, 399) with delta (0, 0)
Screenshot: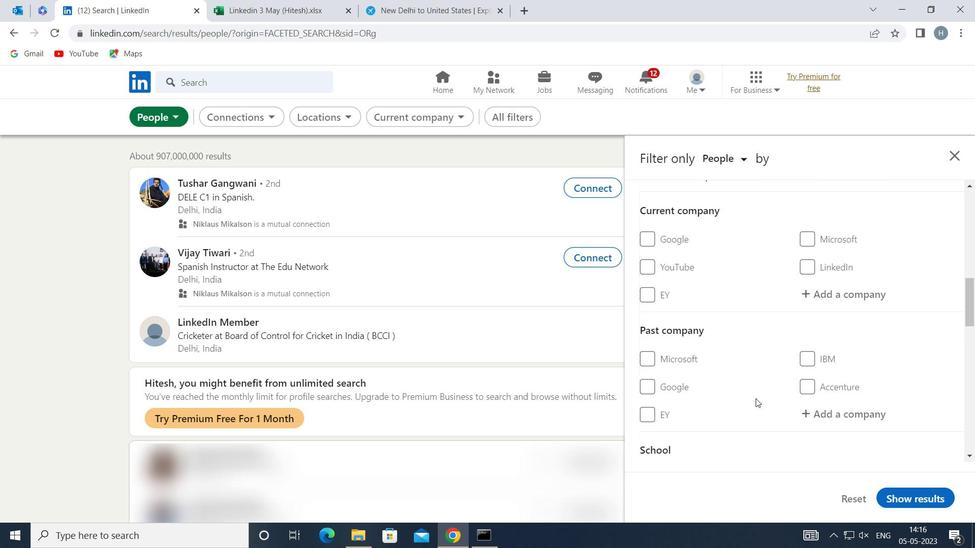 
Action: Mouse moved to (834, 360)
Screenshot: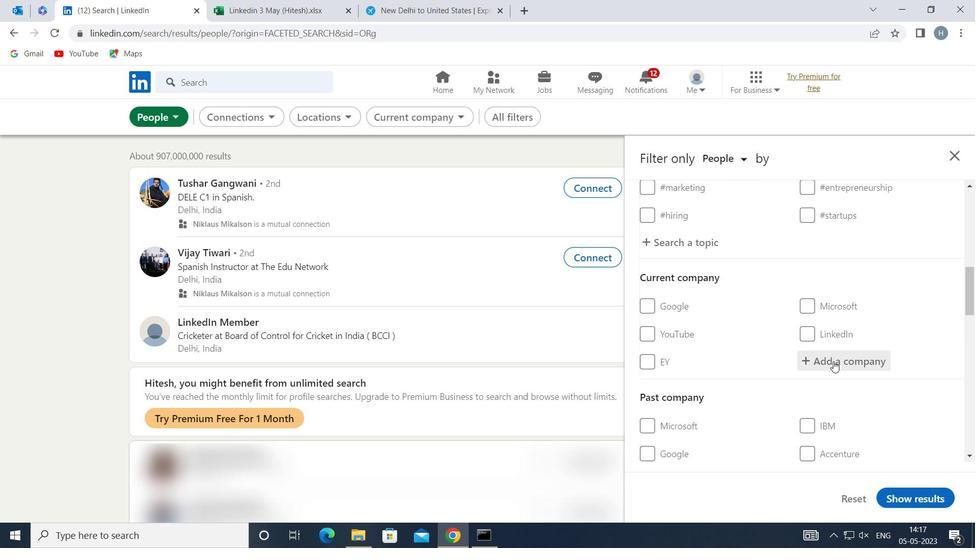
Action: Mouse pressed left at (834, 360)
Screenshot: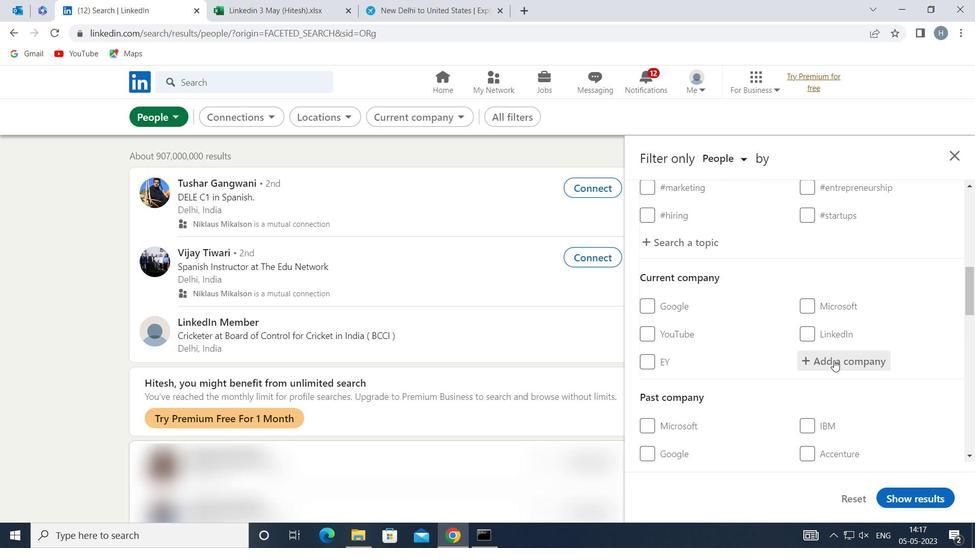 
Action: Key pressed <Key.shift>ORACLE
Screenshot: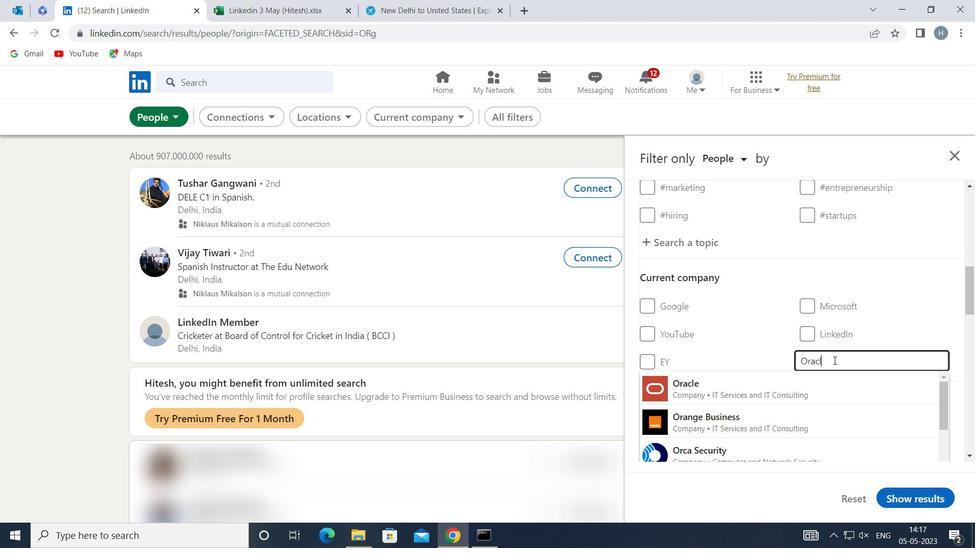
Action: Mouse moved to (803, 384)
Screenshot: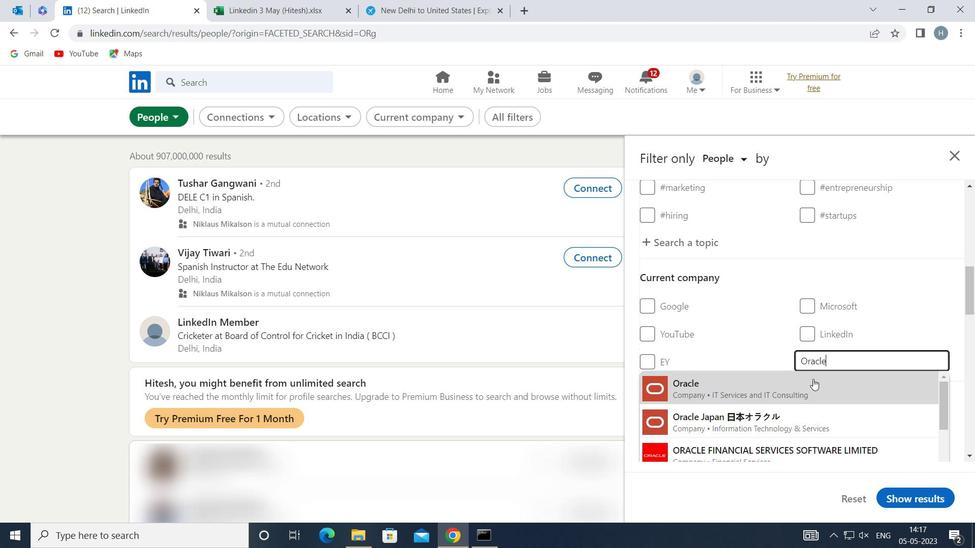 
Action: Mouse pressed left at (803, 384)
Screenshot: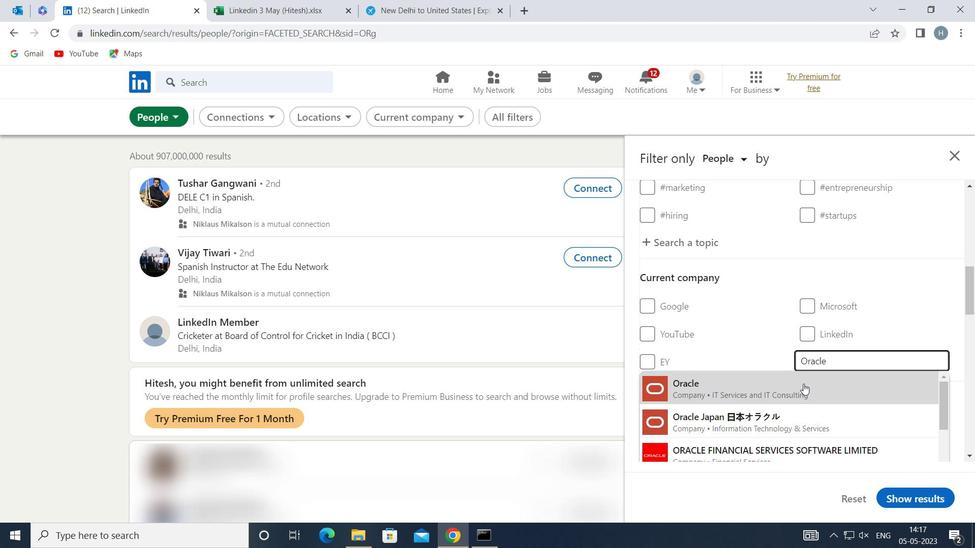 
Action: Mouse moved to (785, 371)
Screenshot: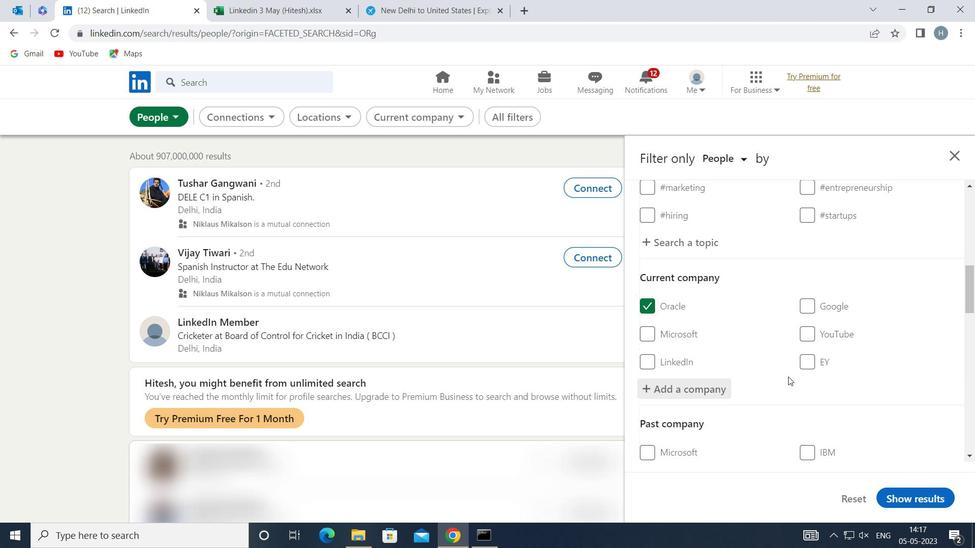 
Action: Mouse scrolled (785, 370) with delta (0, 0)
Screenshot: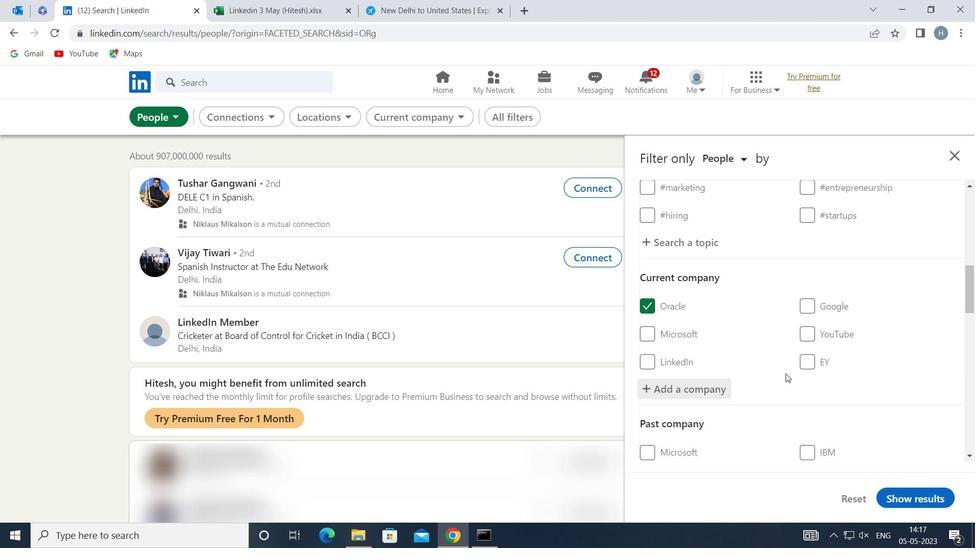 
Action: Mouse scrolled (785, 370) with delta (0, 0)
Screenshot: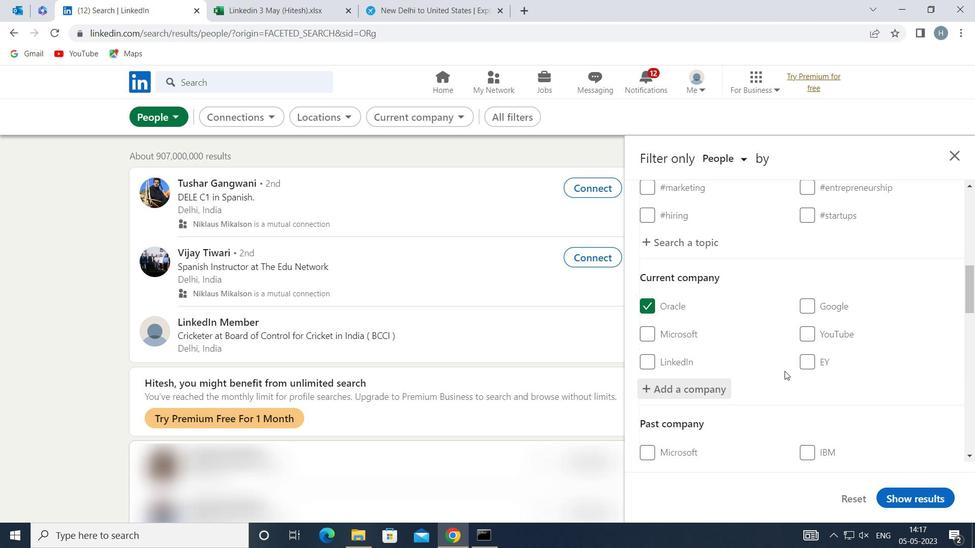 
Action: Mouse scrolled (785, 370) with delta (0, 0)
Screenshot: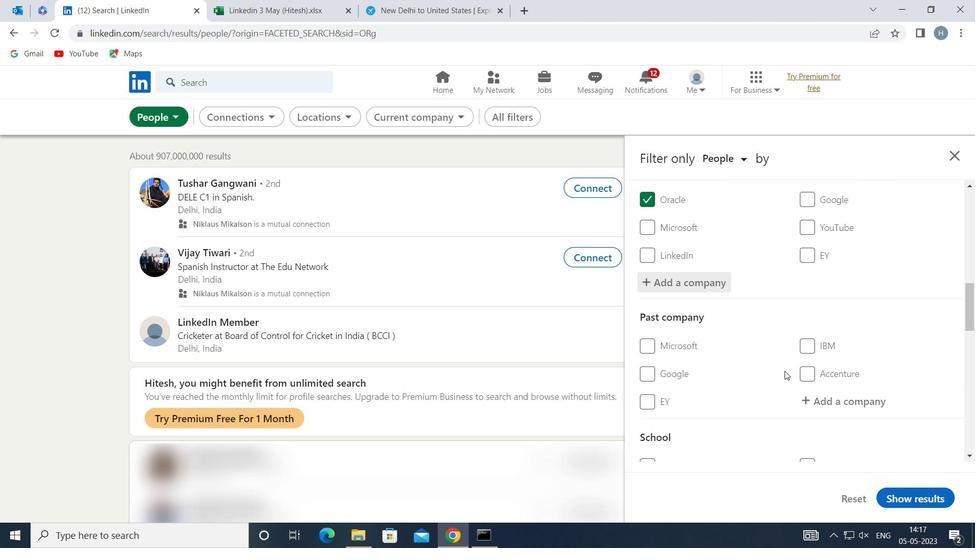 
Action: Mouse moved to (785, 370)
Screenshot: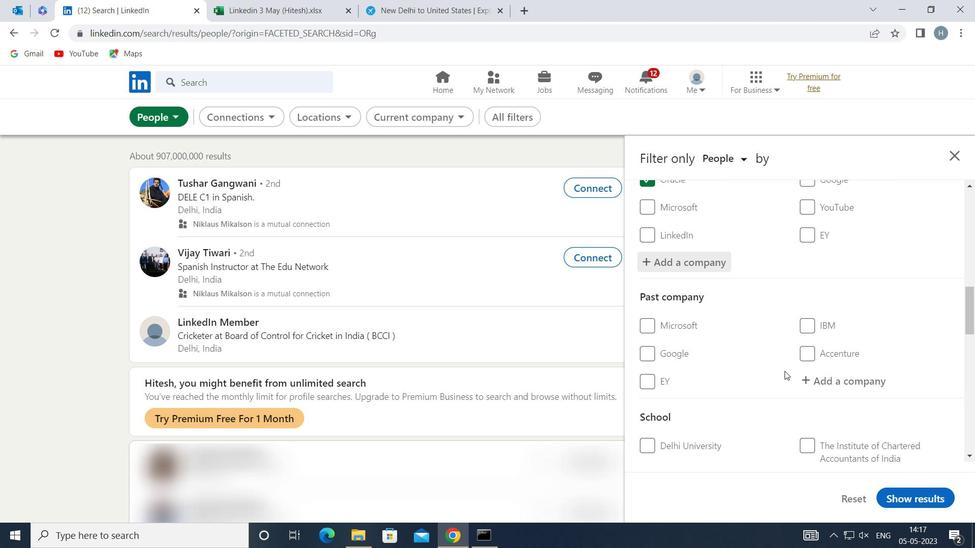 
Action: Mouse scrolled (785, 370) with delta (0, 0)
Screenshot: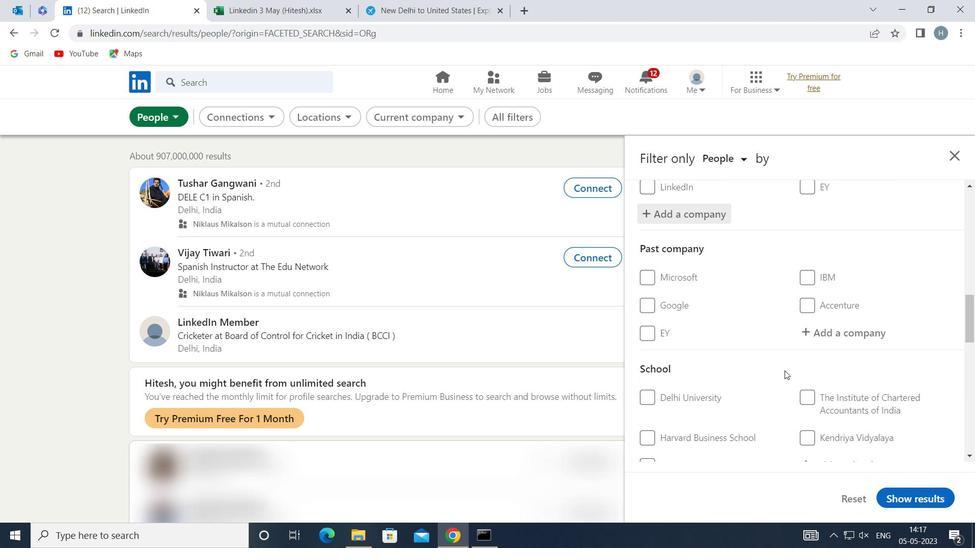 
Action: Mouse moved to (840, 381)
Screenshot: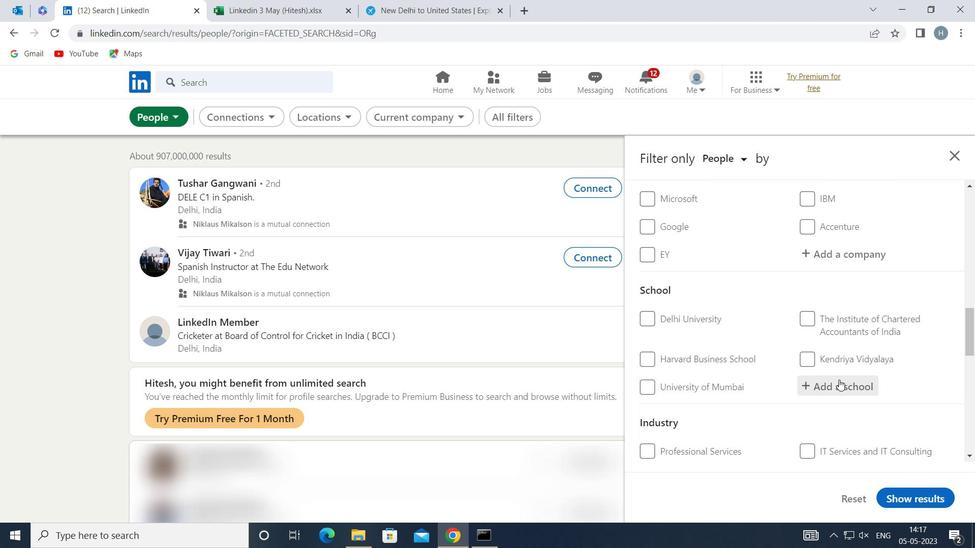 
Action: Mouse pressed left at (840, 381)
Screenshot: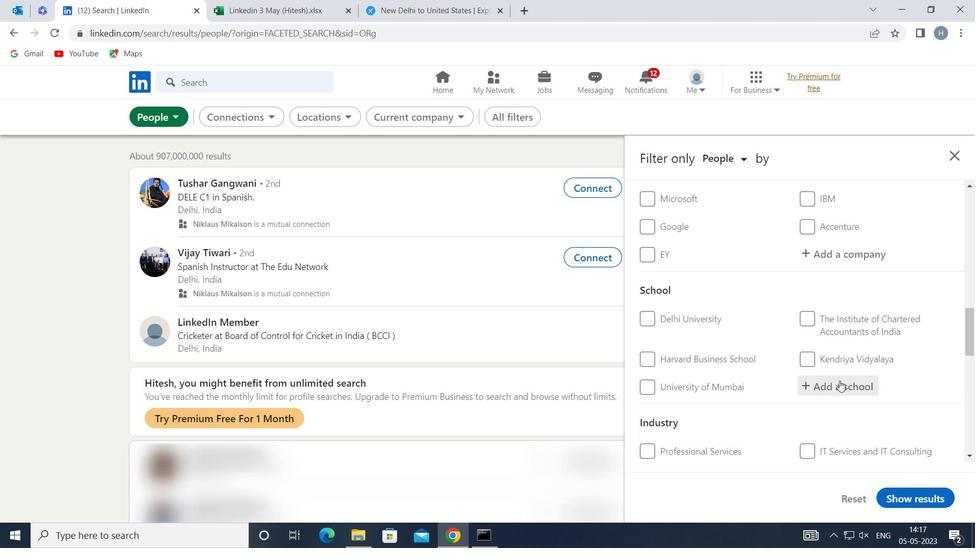 
Action: Key pressed <Key.shift>DELHI<Key.space><Key.shift>PUBLIC<Key.space><Key.shift>SCHOOL<Key.space><Key.shift>RA
Screenshot: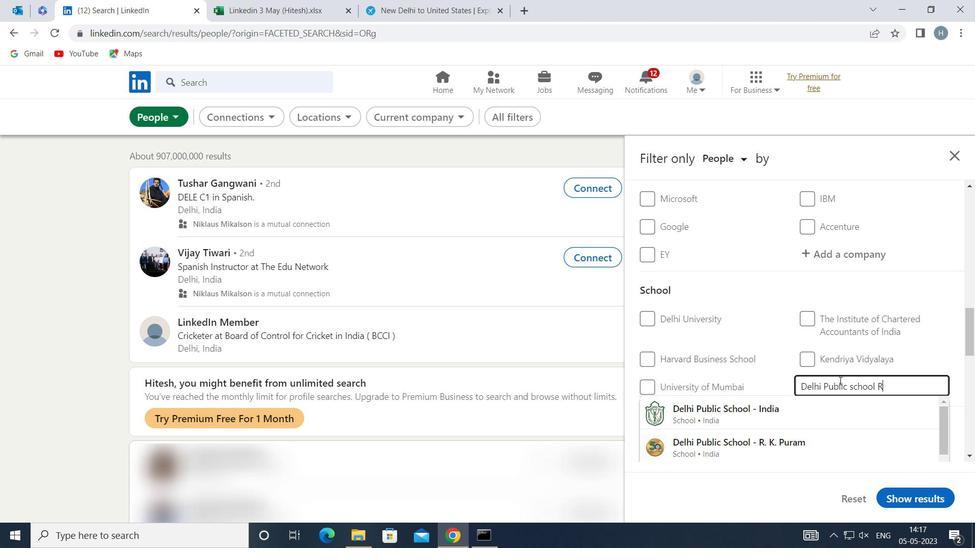 
Action: Mouse moved to (828, 403)
Screenshot: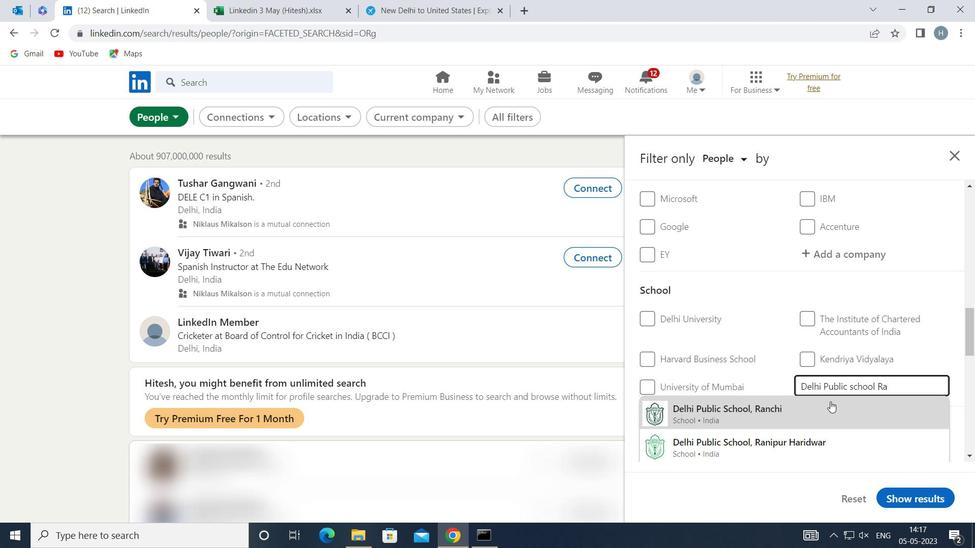 
Action: Mouse pressed left at (828, 403)
Screenshot: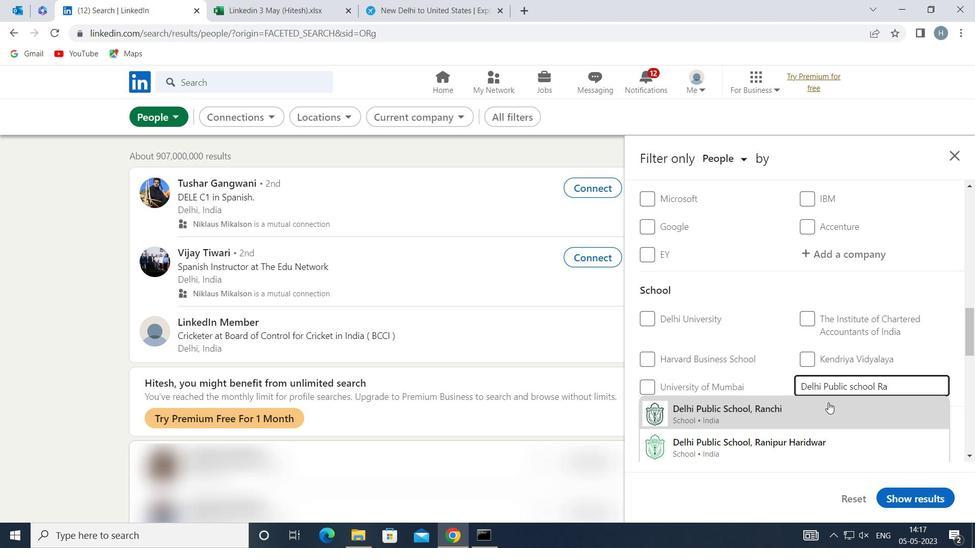 
Action: Mouse moved to (787, 382)
Screenshot: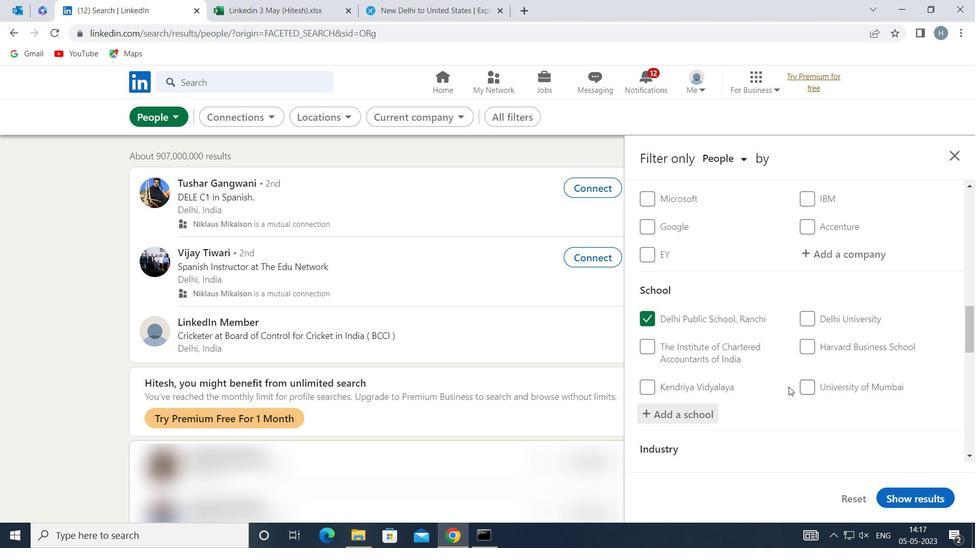 
Action: Mouse scrolled (787, 382) with delta (0, 0)
Screenshot: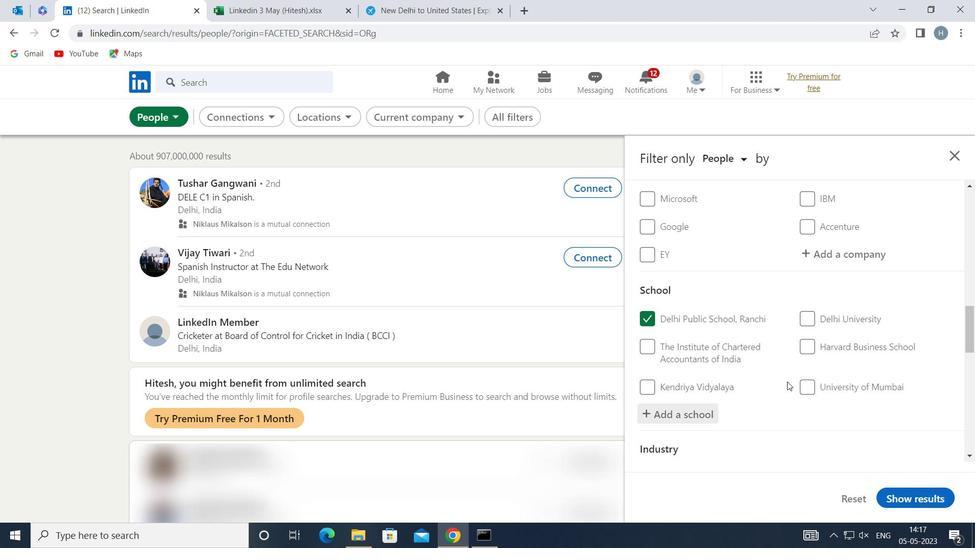
Action: Mouse moved to (789, 380)
Screenshot: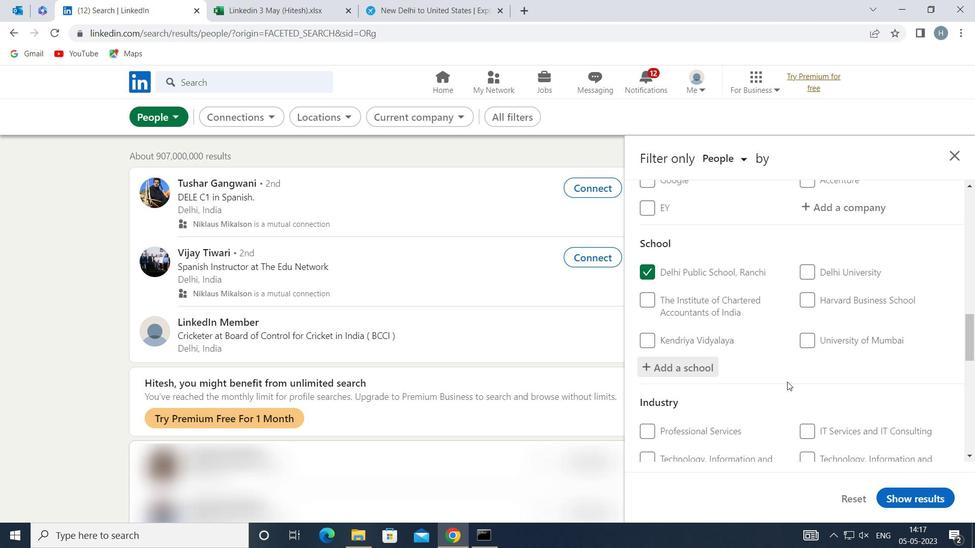 
Action: Mouse scrolled (789, 380) with delta (0, 0)
Screenshot: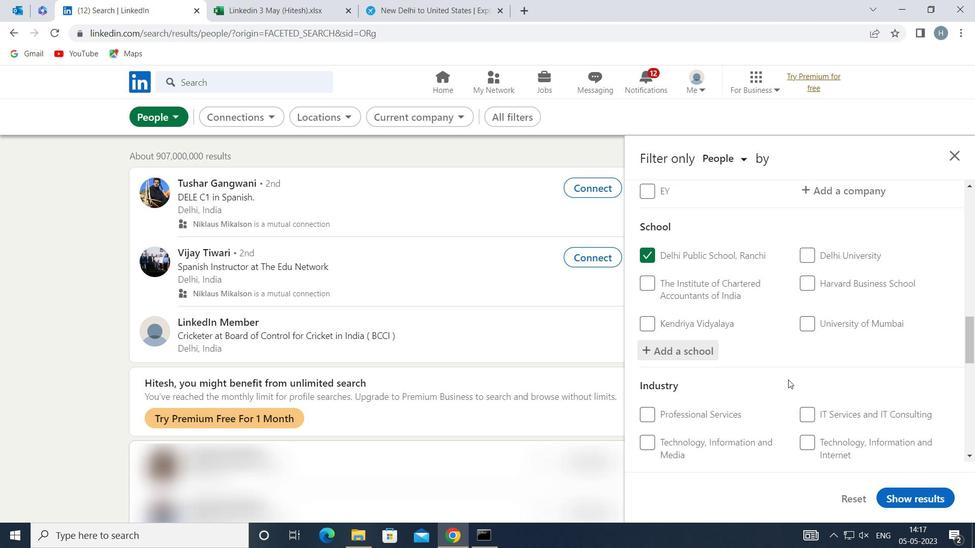 
Action: Mouse scrolled (789, 380) with delta (0, 0)
Screenshot: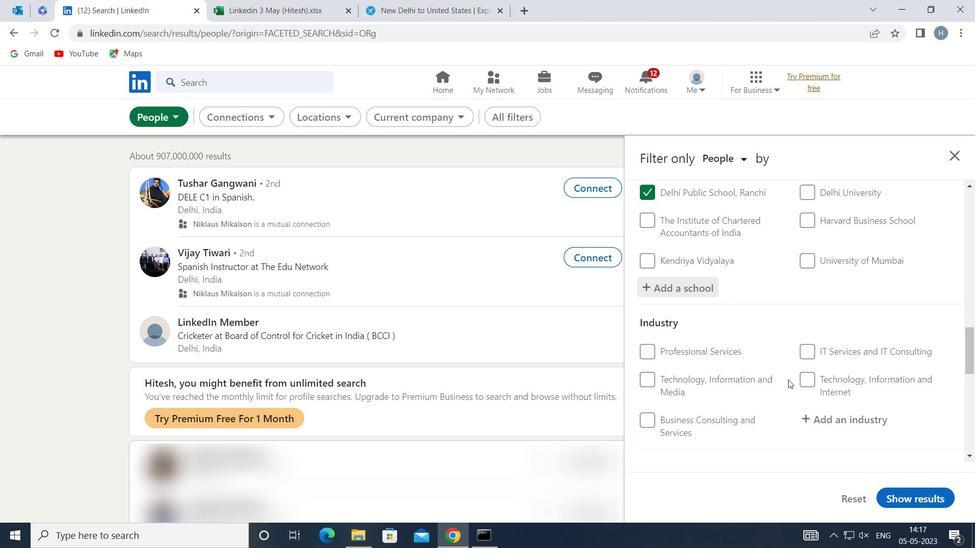 
Action: Mouse moved to (845, 358)
Screenshot: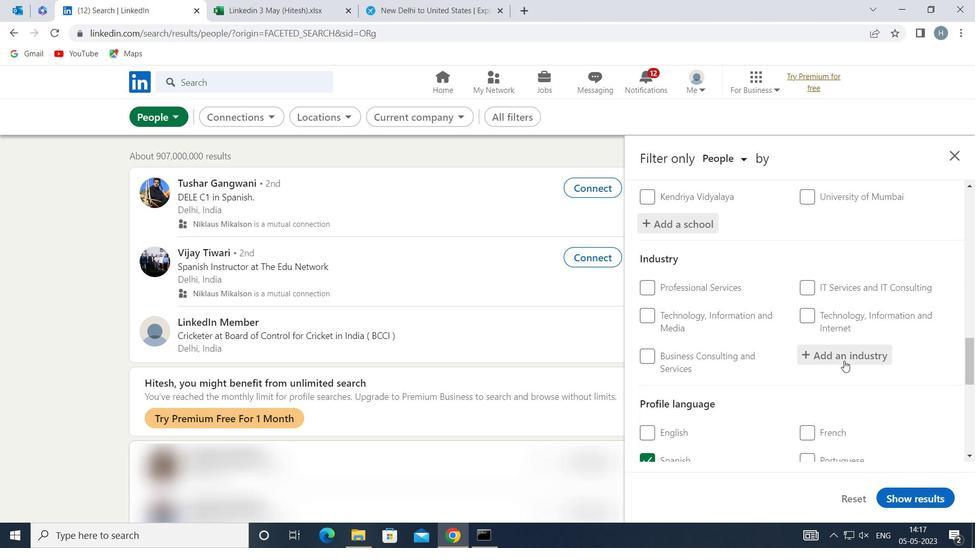 
Action: Mouse pressed left at (845, 358)
Screenshot: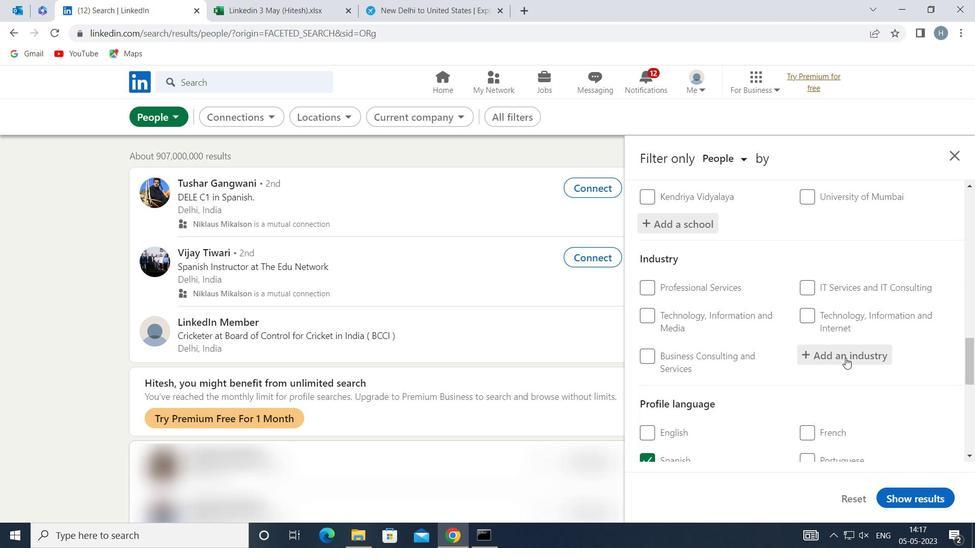 
Action: Key pressed <Key.shift>BUSINESS<Key.space><Key.shift>CONSULTING<Key.space>
Screenshot: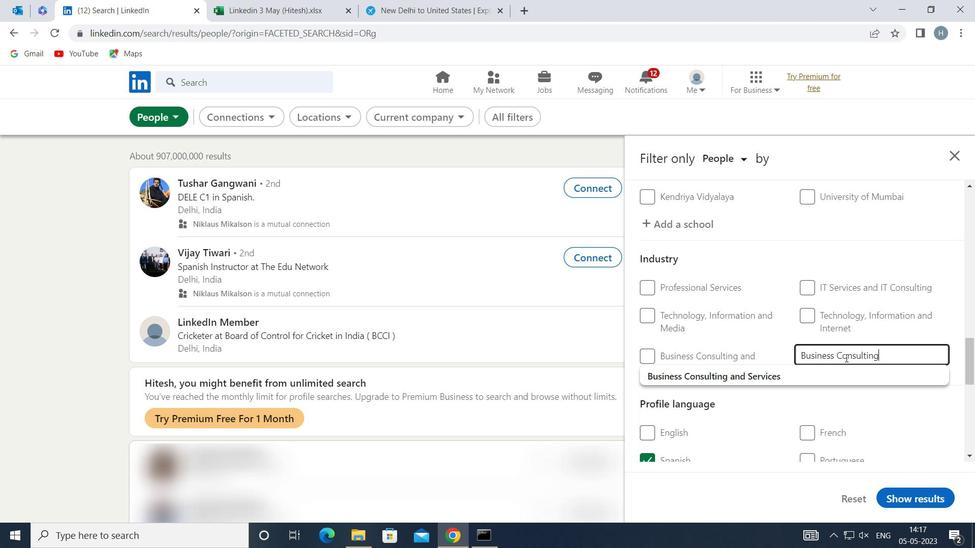 
Action: Mouse moved to (839, 370)
Screenshot: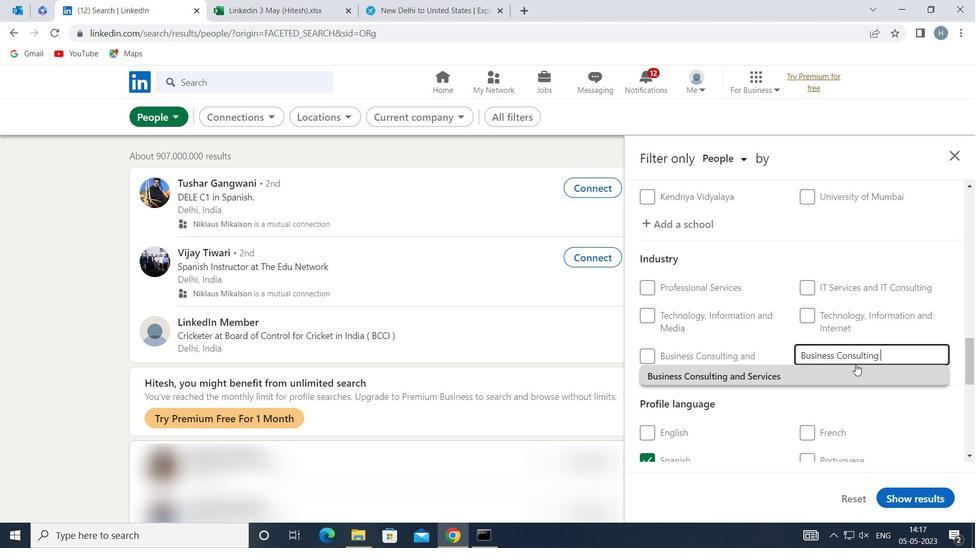 
Action: Mouse pressed left at (839, 370)
Screenshot: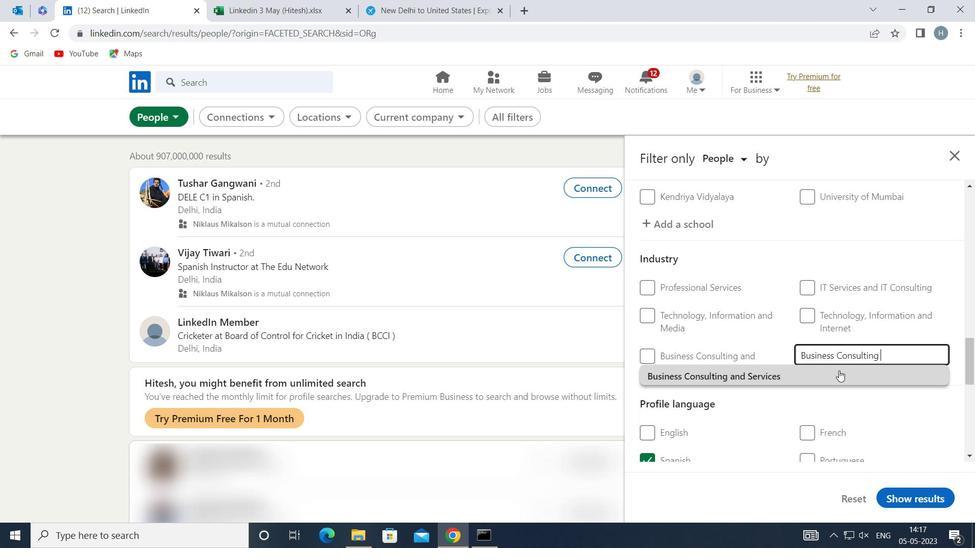 
Action: Mouse moved to (752, 381)
Screenshot: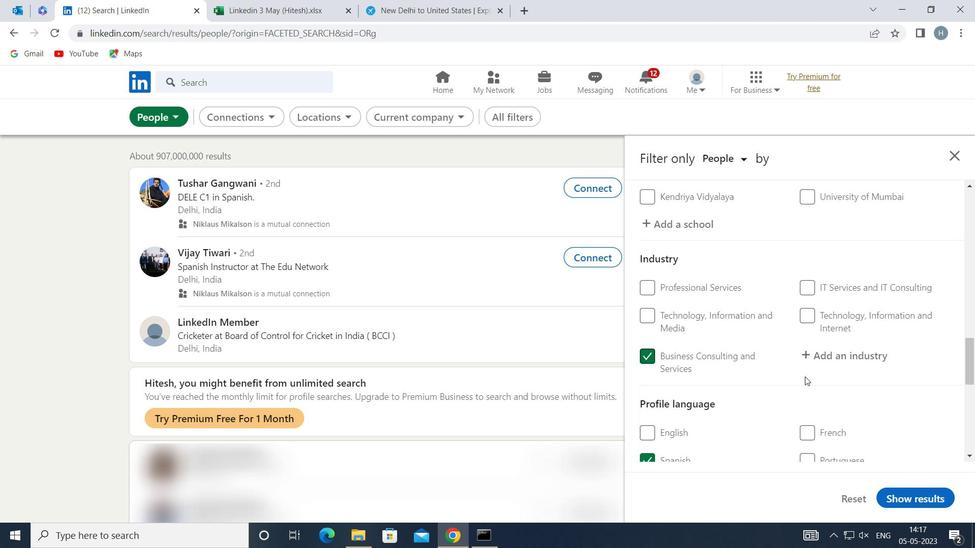 
Action: Mouse scrolled (752, 380) with delta (0, 0)
Screenshot: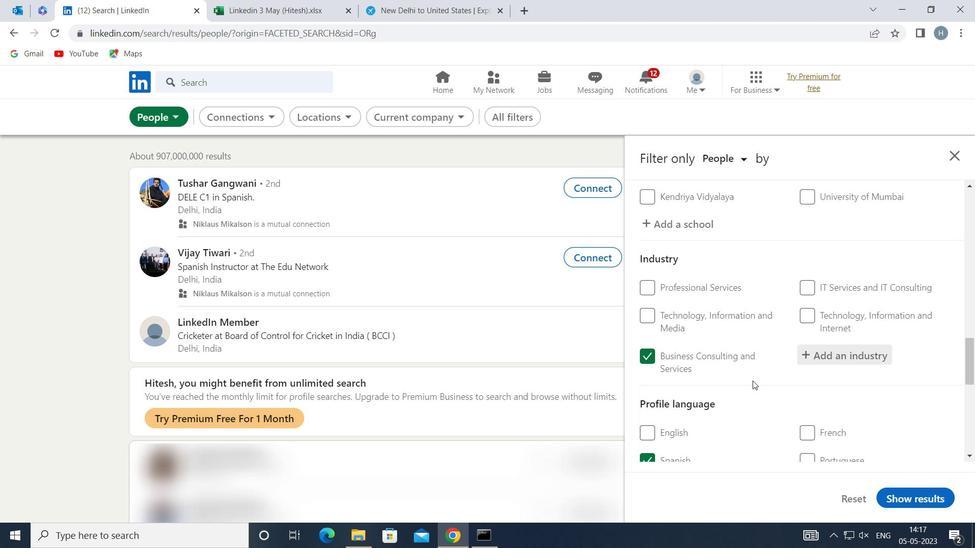 
Action: Mouse scrolled (752, 380) with delta (0, 0)
Screenshot: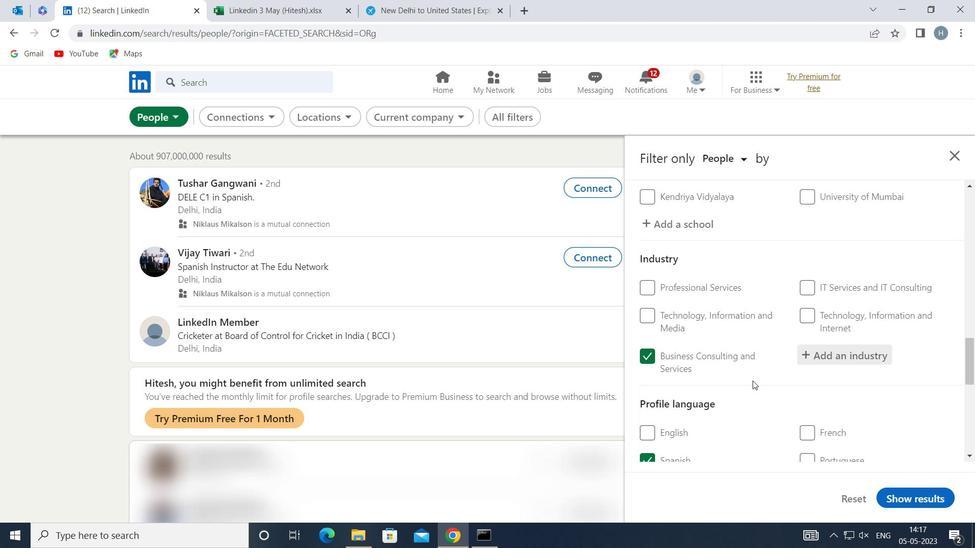 
Action: Mouse moved to (757, 378)
Screenshot: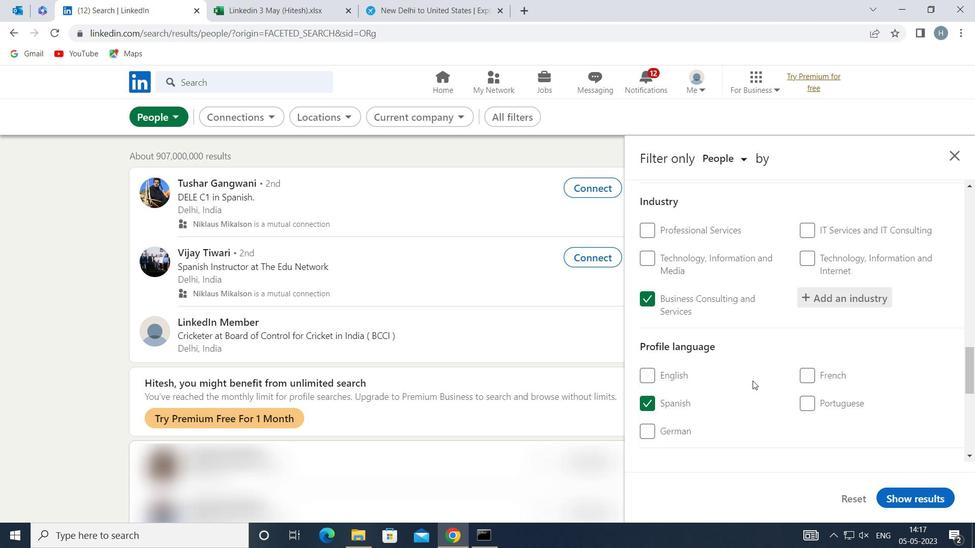 
Action: Mouse scrolled (757, 377) with delta (0, 0)
Screenshot: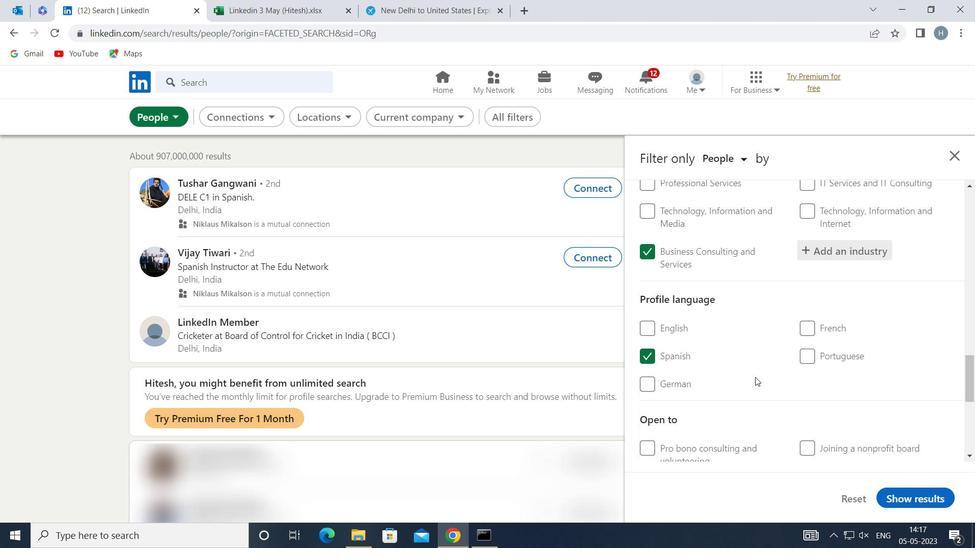 
Action: Mouse scrolled (757, 377) with delta (0, 0)
Screenshot: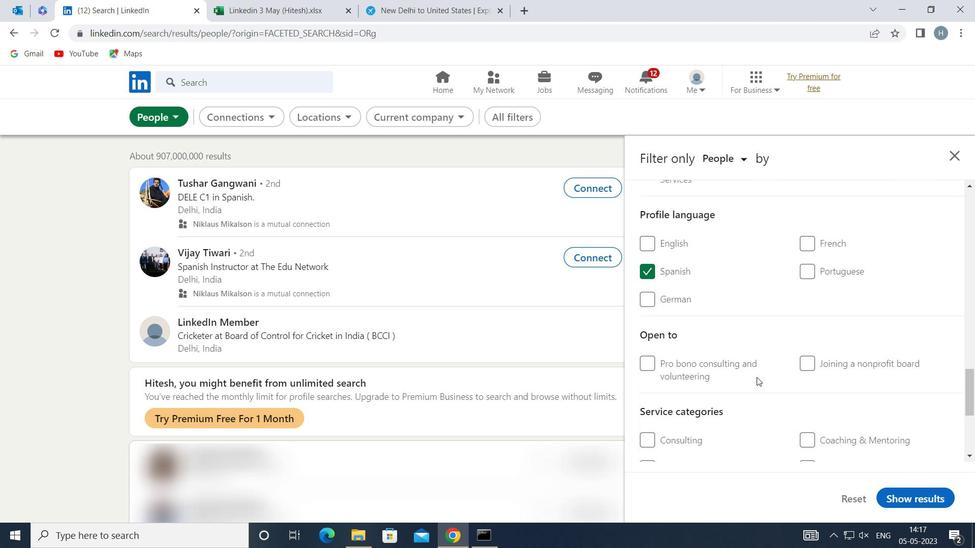 
Action: Mouse scrolled (757, 377) with delta (0, 0)
Screenshot: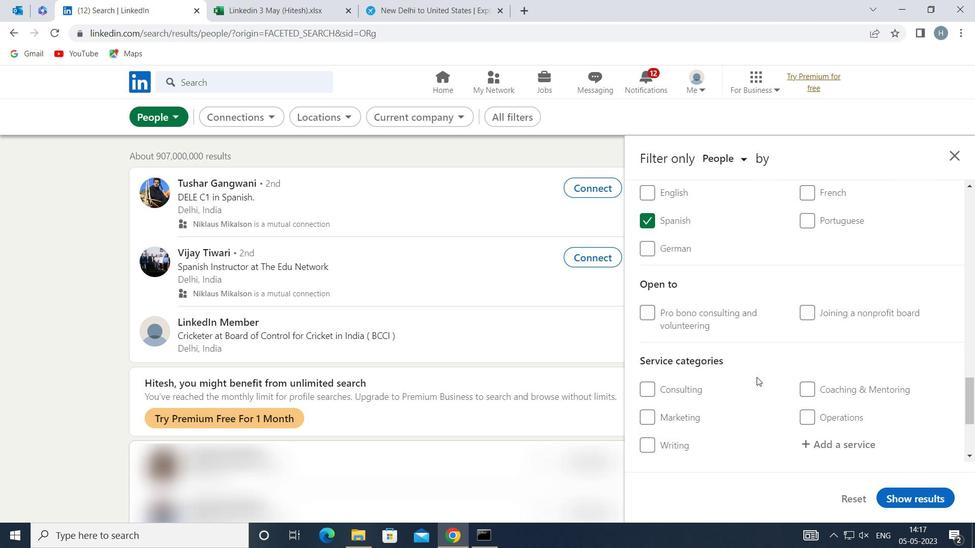 
Action: Mouse moved to (829, 369)
Screenshot: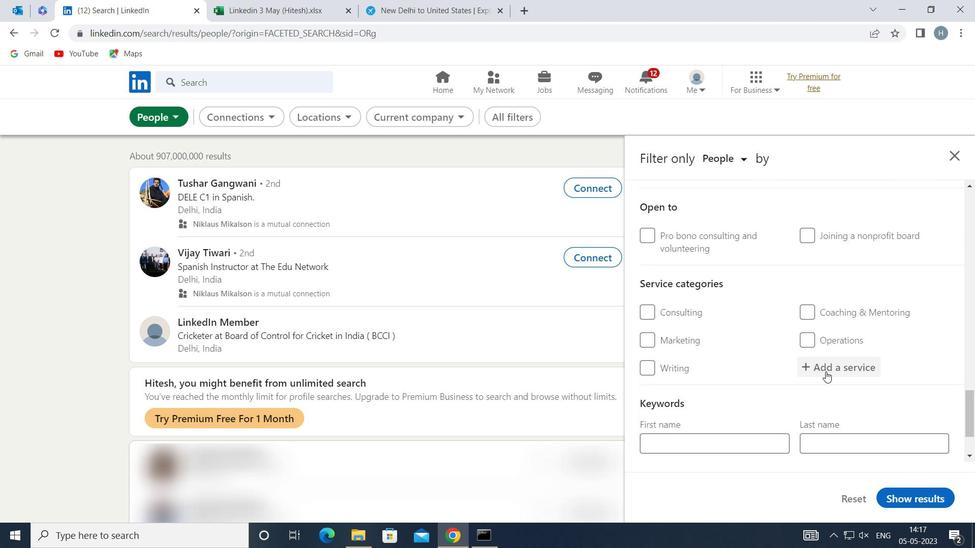 
Action: Mouse pressed left at (829, 369)
Screenshot: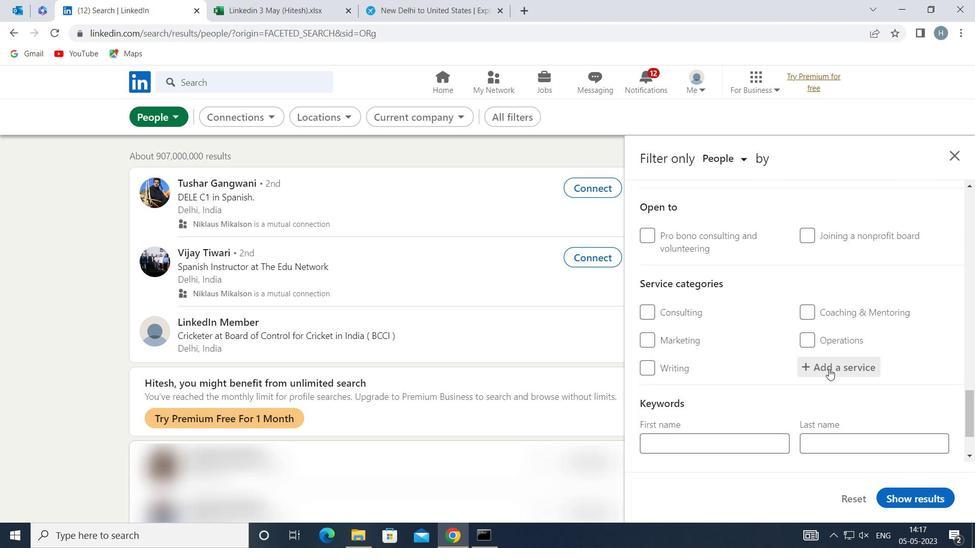 
Action: Key pressed <Key.shift>DJING
Screenshot: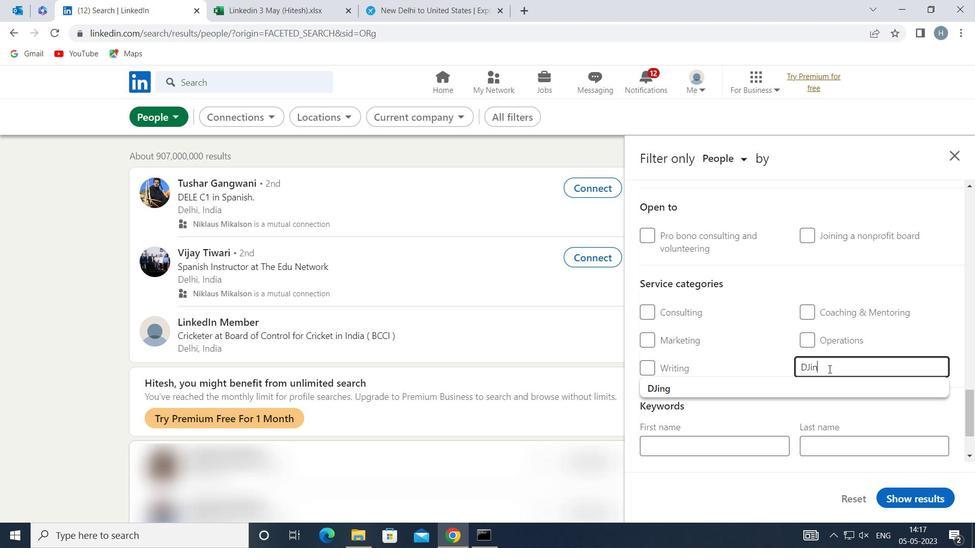 
Action: Mouse moved to (800, 386)
Screenshot: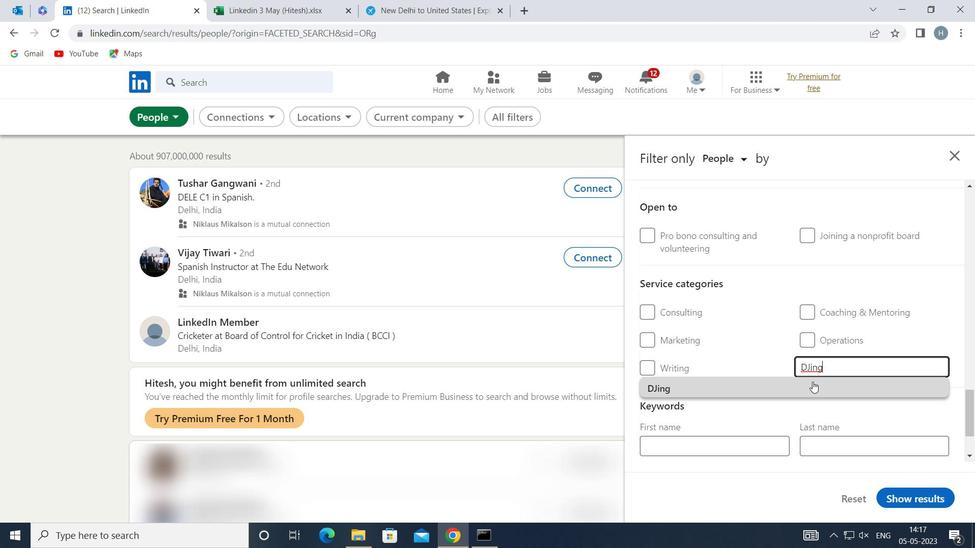 
Action: Mouse pressed left at (800, 386)
Screenshot: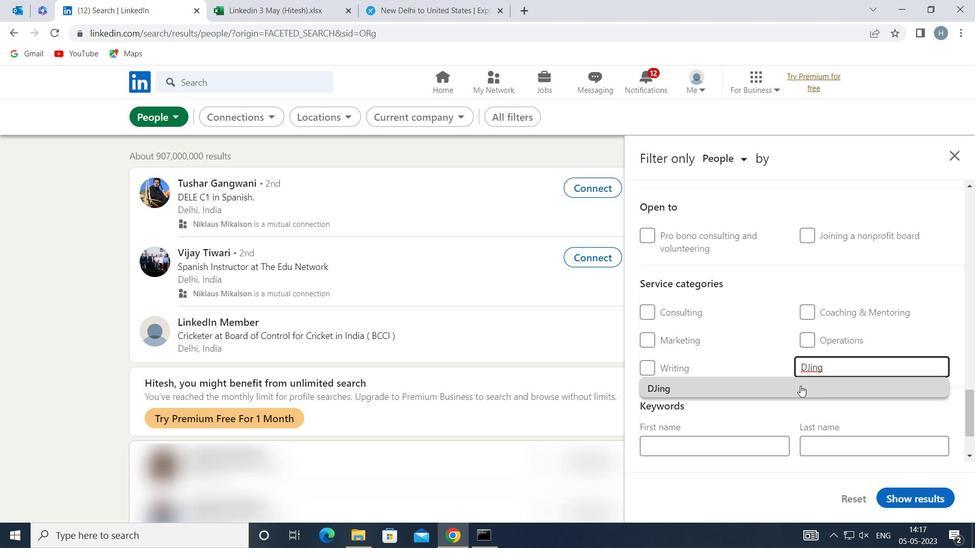 
Action: Mouse moved to (757, 389)
Screenshot: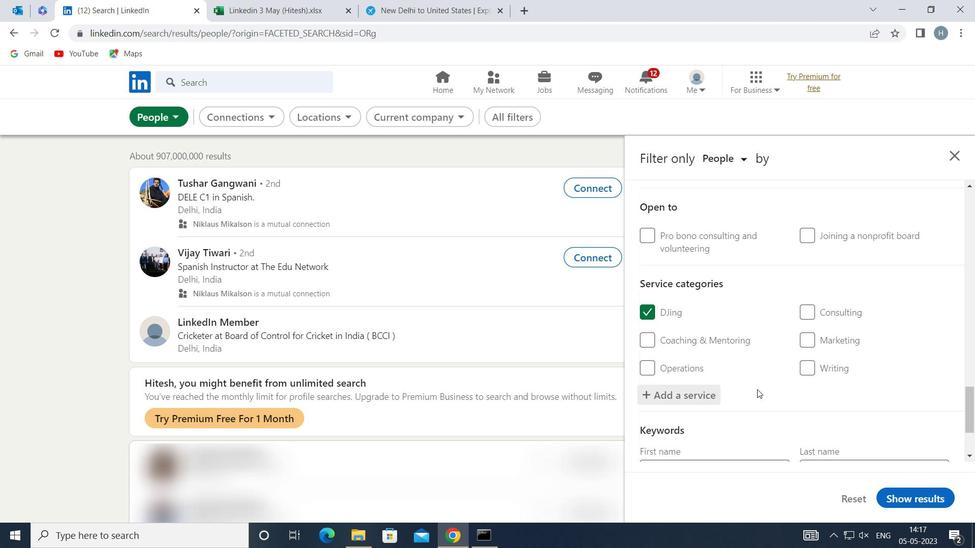 
Action: Mouse scrolled (757, 389) with delta (0, 0)
Screenshot: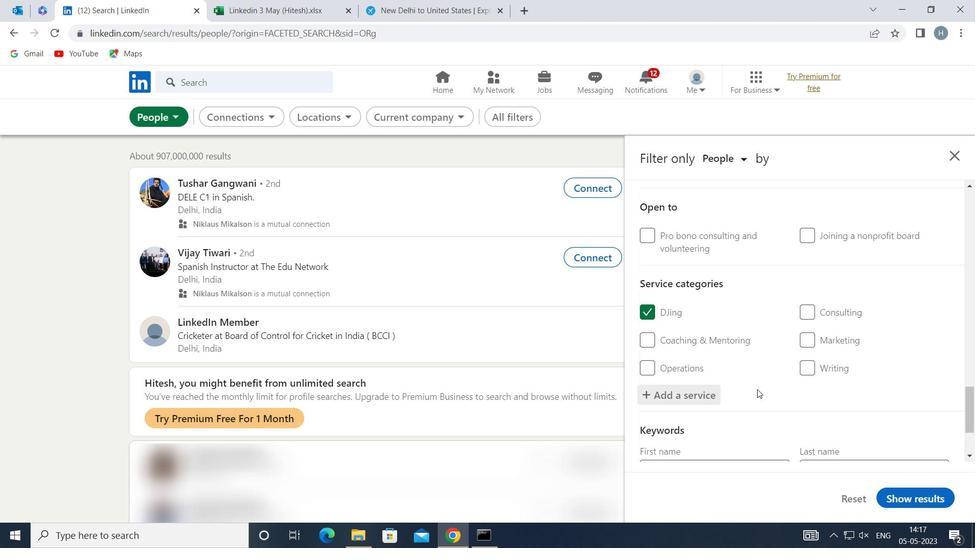 
Action: Mouse scrolled (757, 389) with delta (0, 0)
Screenshot: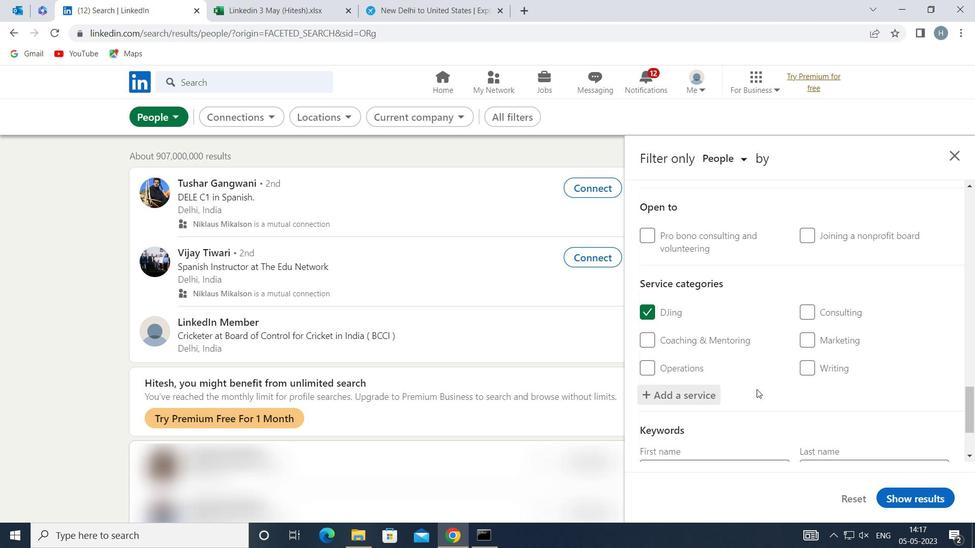 
Action: Mouse moved to (758, 386)
Screenshot: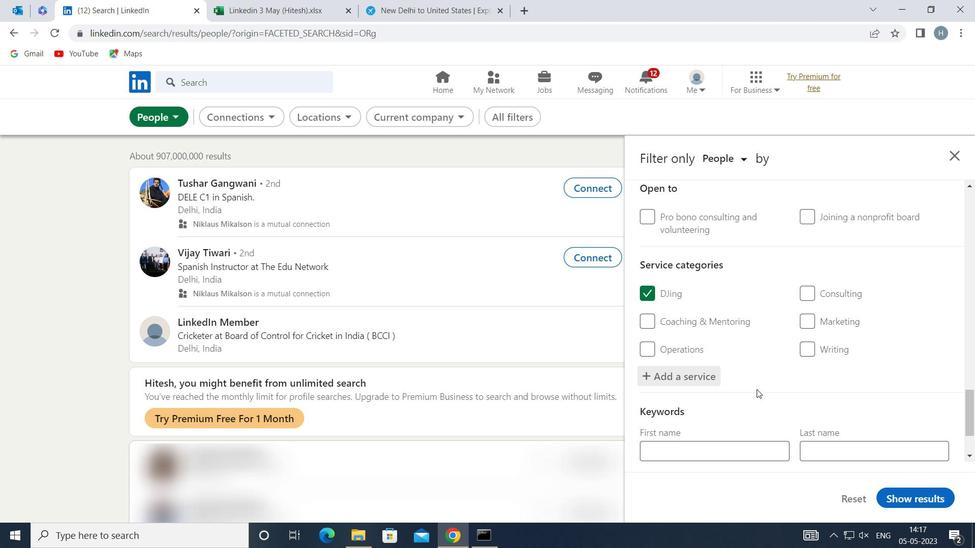 
Action: Mouse scrolled (758, 386) with delta (0, 0)
Screenshot: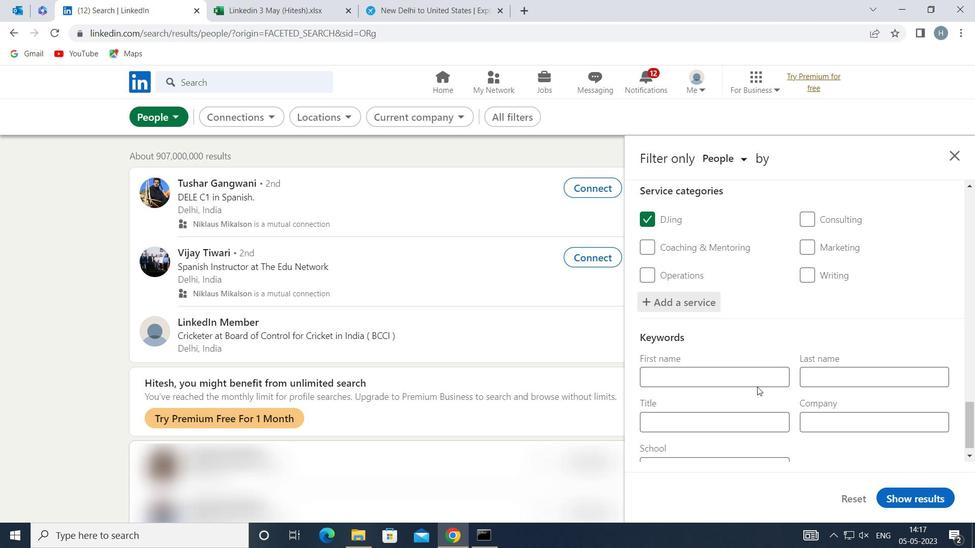 
Action: Mouse scrolled (758, 386) with delta (0, 0)
Screenshot: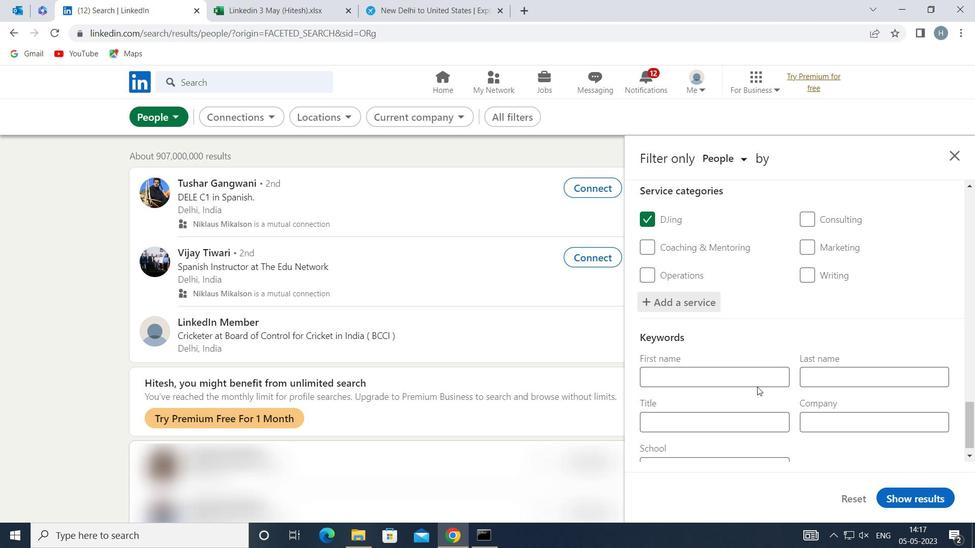 
Action: Mouse scrolled (758, 386) with delta (0, 0)
Screenshot: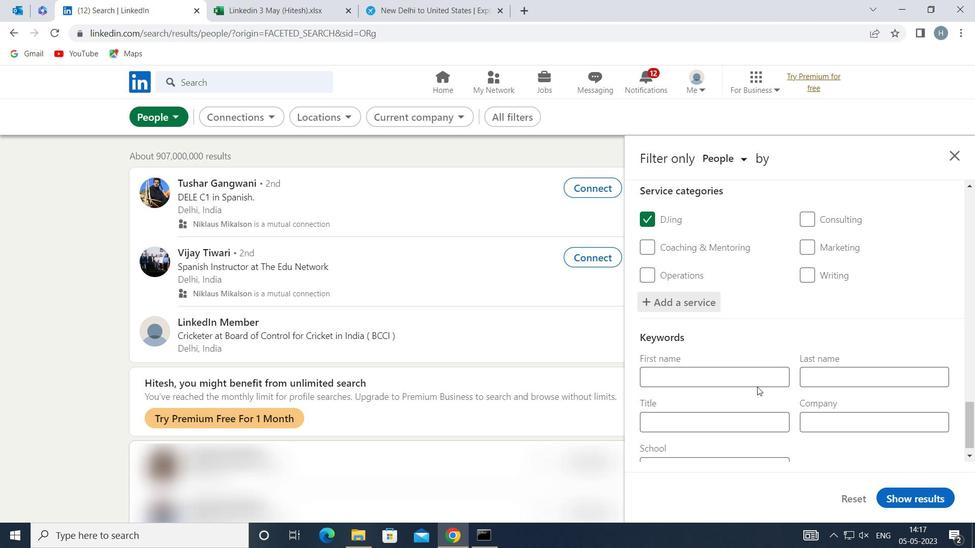 
Action: Mouse moved to (765, 402)
Screenshot: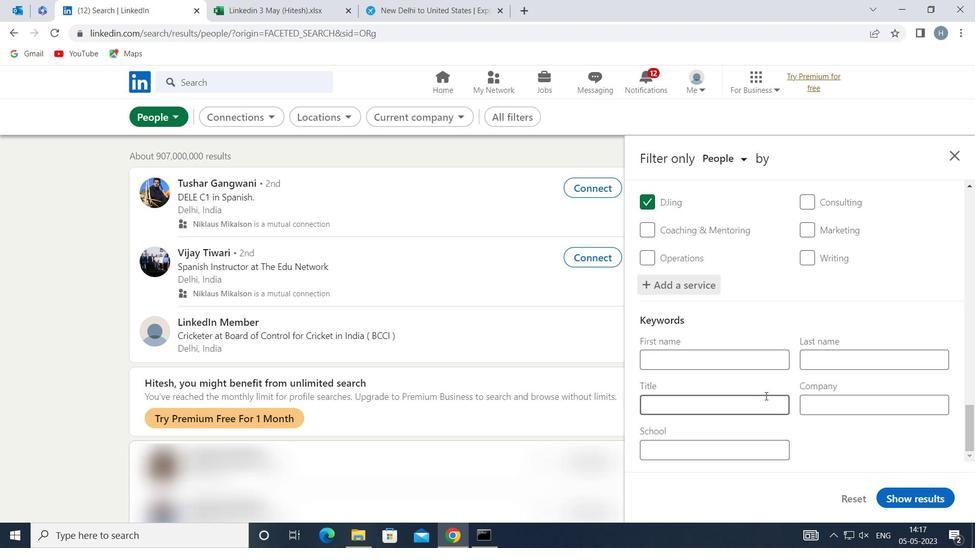 
Action: Mouse pressed left at (765, 402)
Screenshot: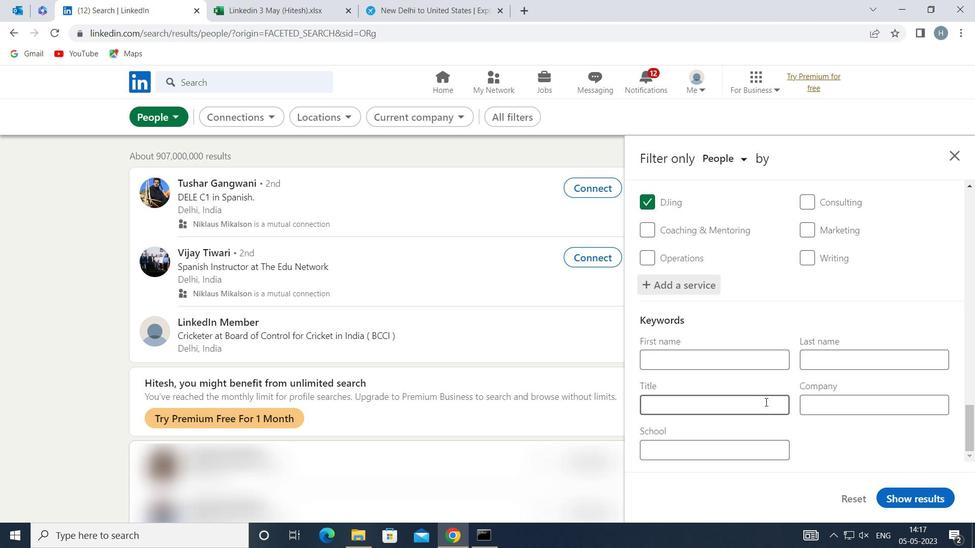 
Action: Mouse moved to (765, 402)
Screenshot: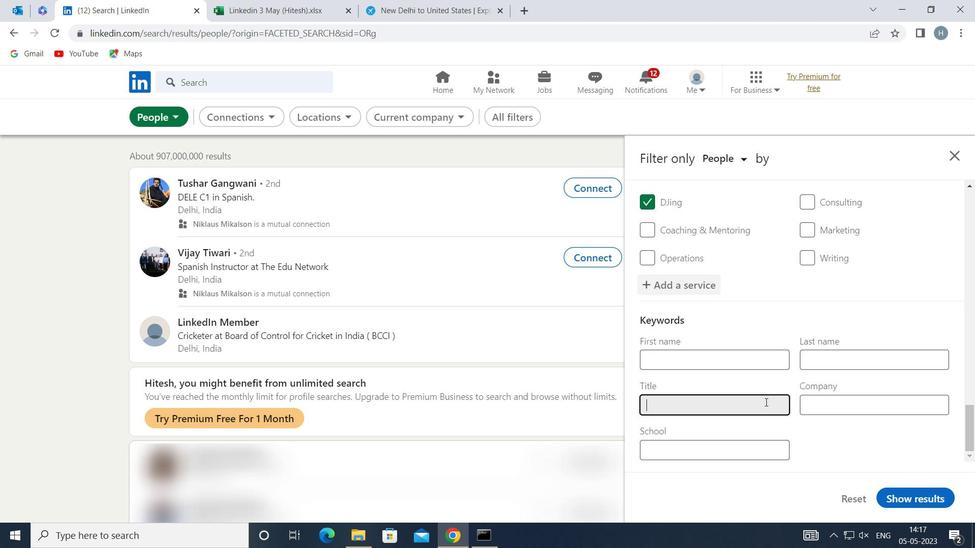 
Action: Key pressed <Key.shift>BEAUTICIA
Screenshot: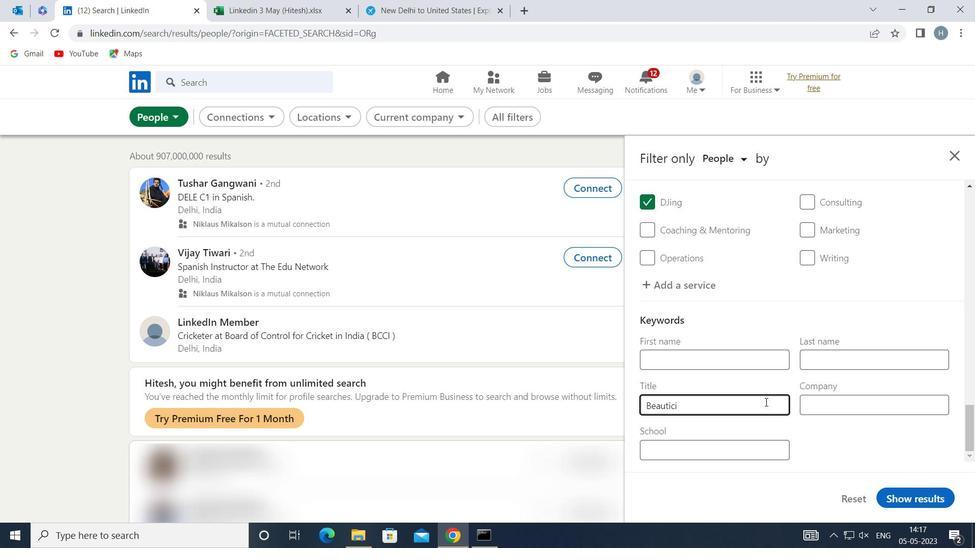 
Action: Mouse moved to (766, 401)
Screenshot: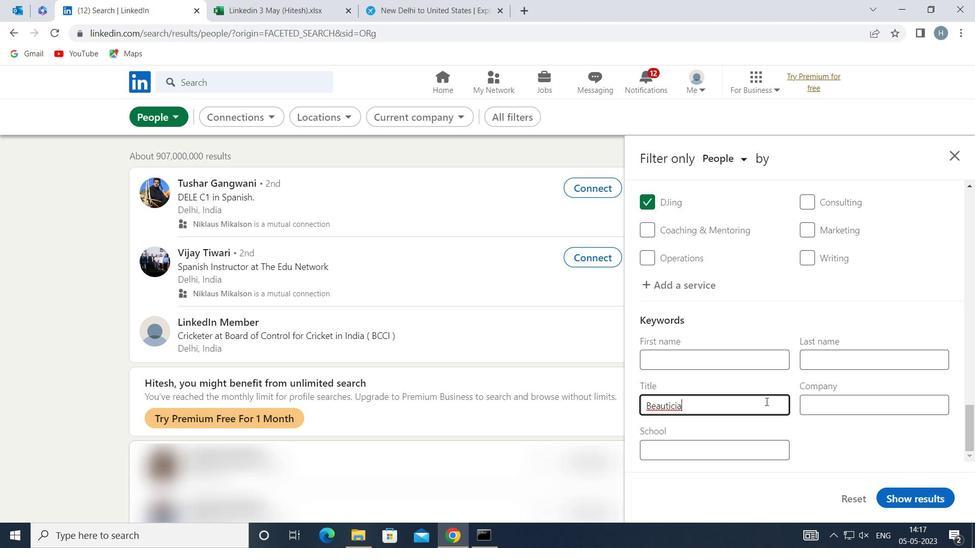 
Action: Key pressed N
Screenshot: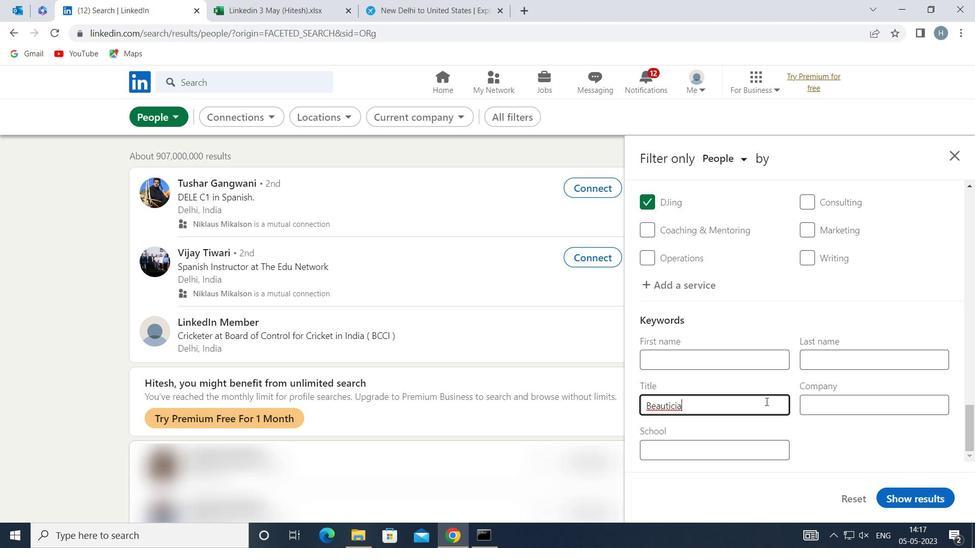 
Action: Mouse moved to (927, 494)
Screenshot: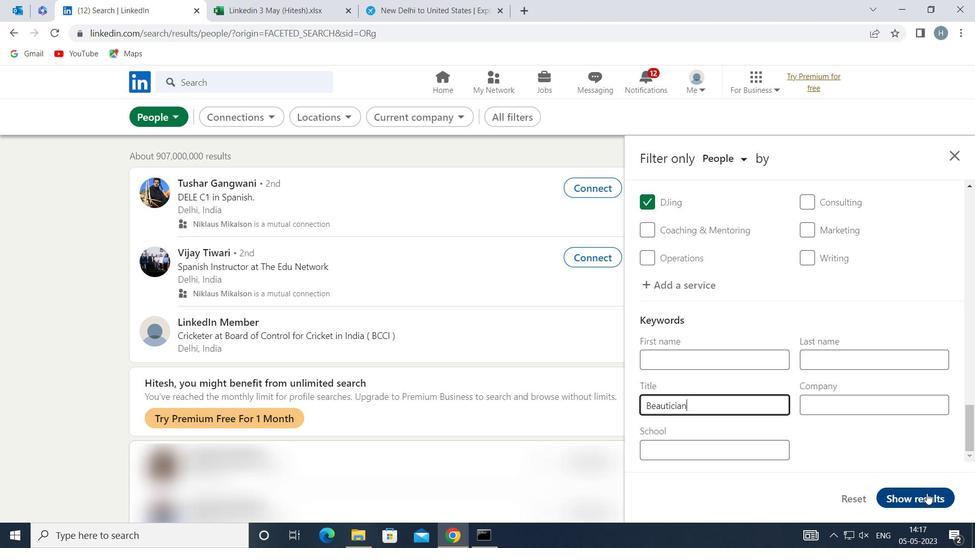 
Action: Mouse pressed left at (927, 494)
Screenshot: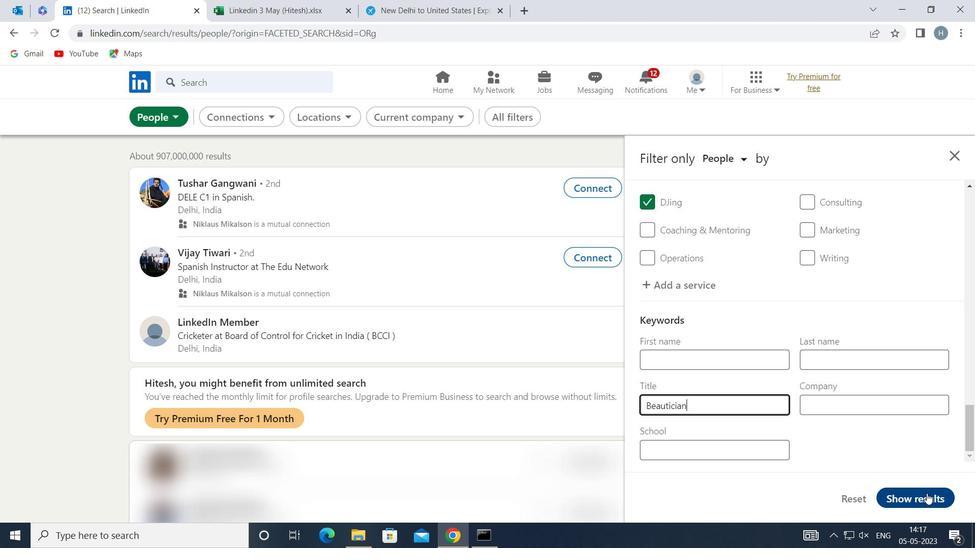 
Action: Mouse moved to (712, 332)
Screenshot: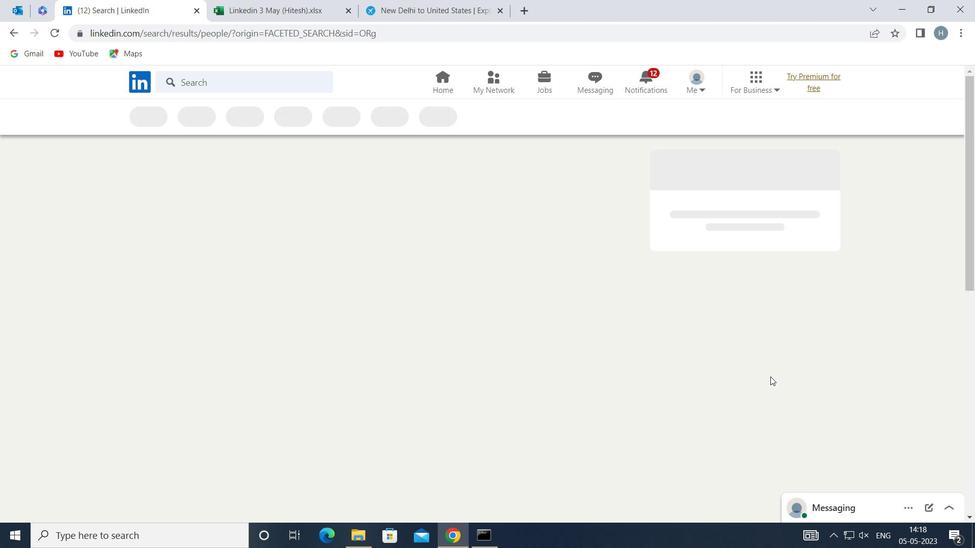 
